 Task: Find a place to stay in Faribault, United States from 10th to 15th July for 7 guests, with amenities like TV, Gym, and Breakfast, within a price range of ₹10,000 to ₹15,000, and property type as House.
Action: Mouse moved to (550, 107)
Screenshot: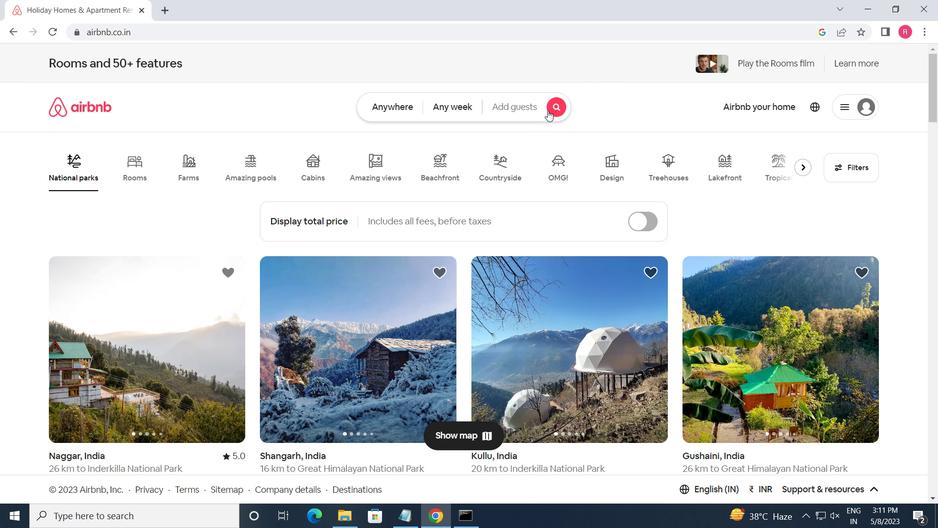 
Action: Mouse pressed left at (550, 107)
Screenshot: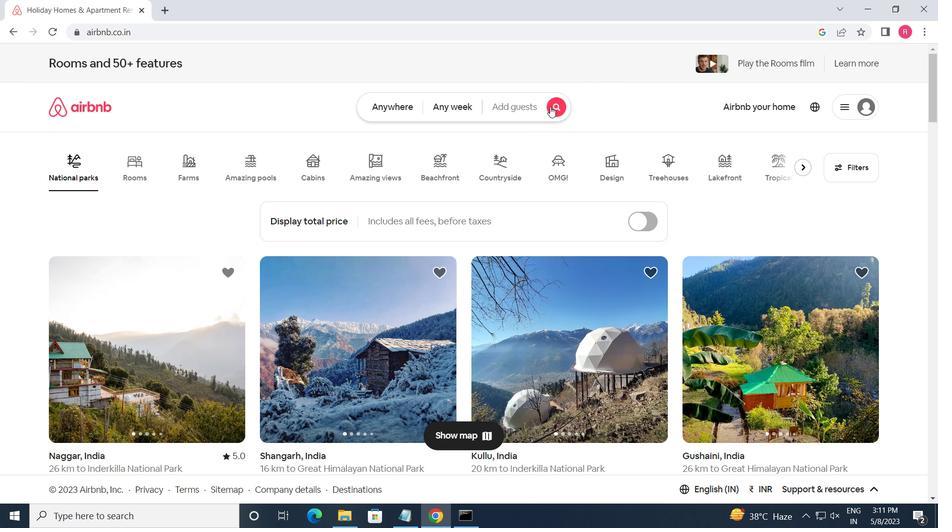 
Action: Mouse moved to (236, 158)
Screenshot: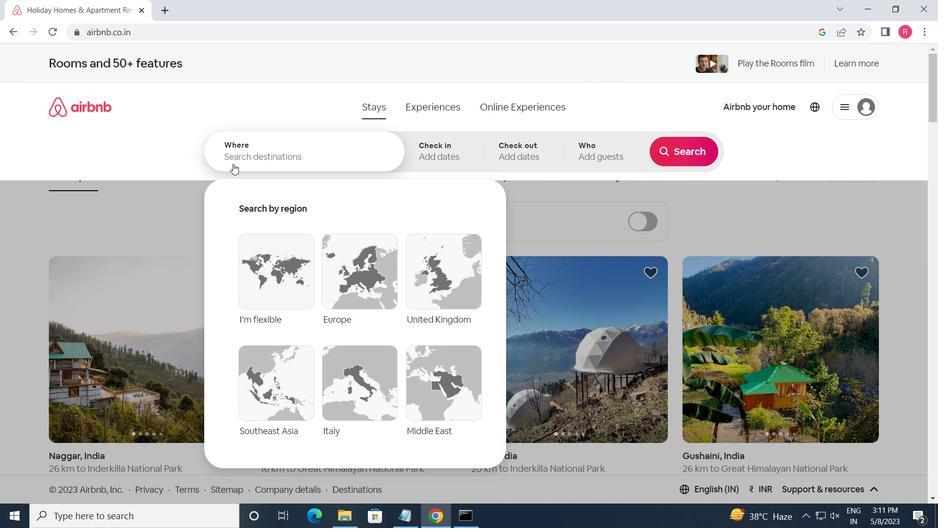 
Action: Mouse pressed left at (236, 158)
Screenshot: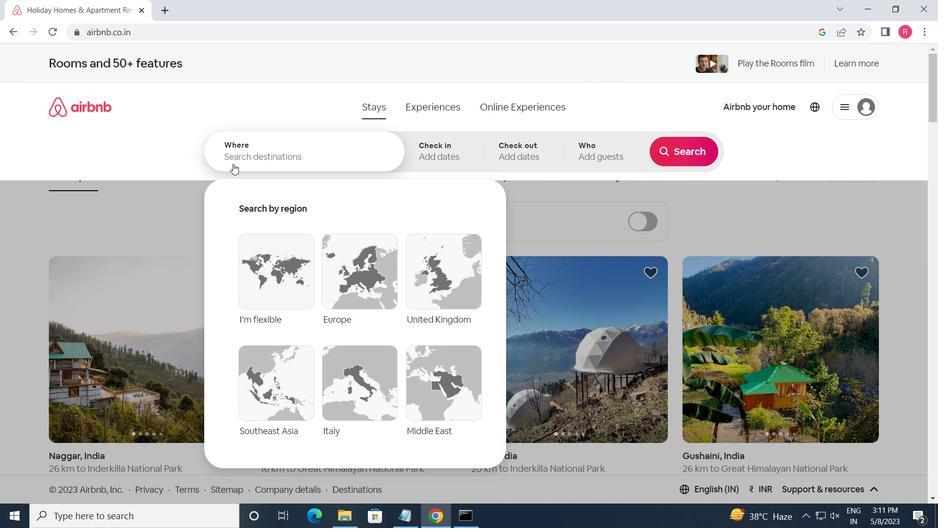 
Action: Key pressed <Key.shift>FARIBAUK<Key.backspace>LT,<Key.space><Key.shift_r>UNITED<Key.space><Key.shift>STATES<Key.enter>
Screenshot: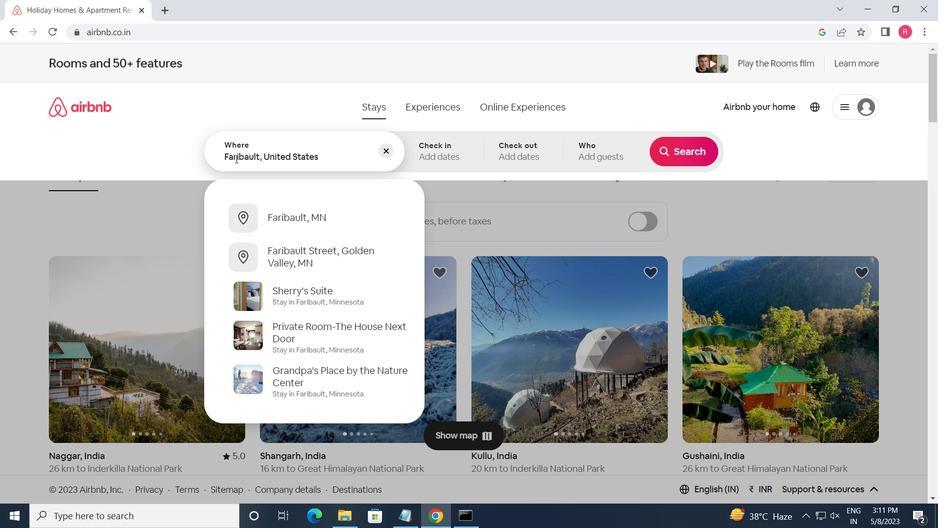 
Action: Mouse moved to (681, 251)
Screenshot: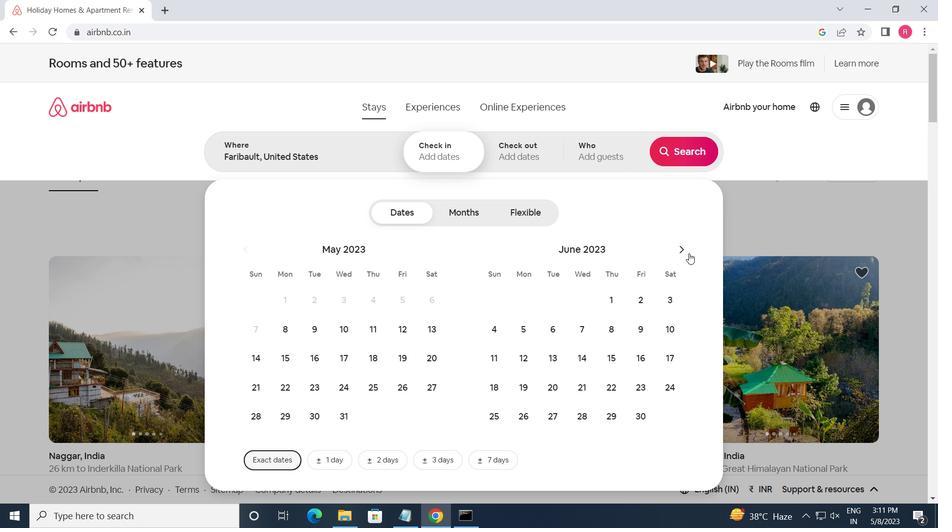 
Action: Mouse pressed left at (681, 251)
Screenshot: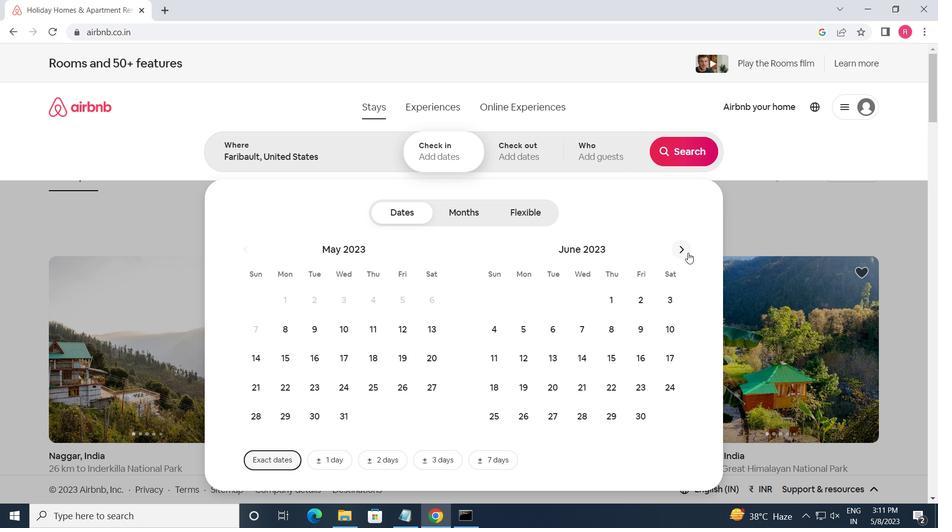 
Action: Mouse moved to (522, 361)
Screenshot: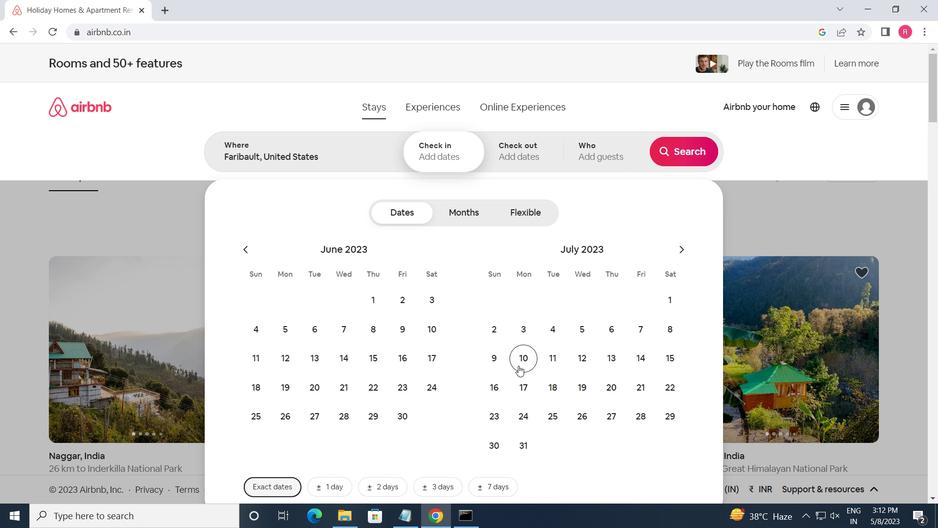 
Action: Mouse pressed left at (522, 361)
Screenshot: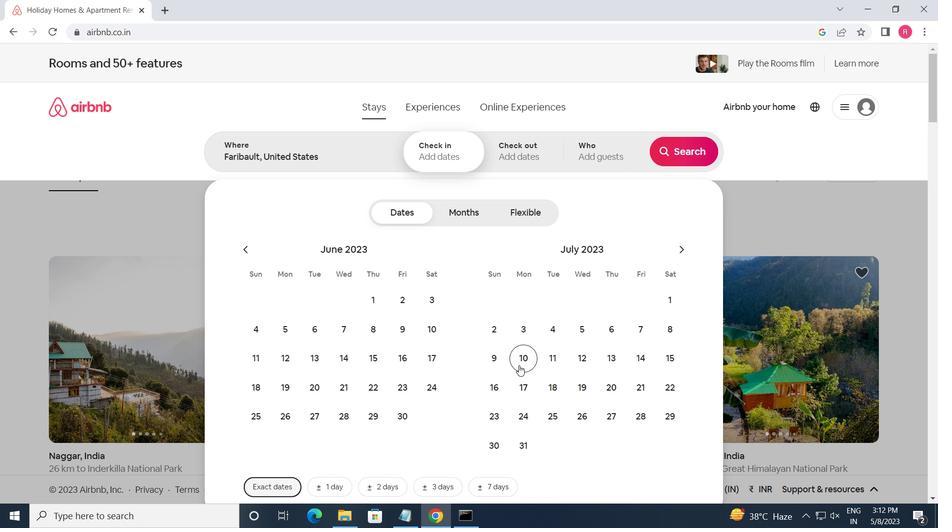 
Action: Mouse moved to (666, 366)
Screenshot: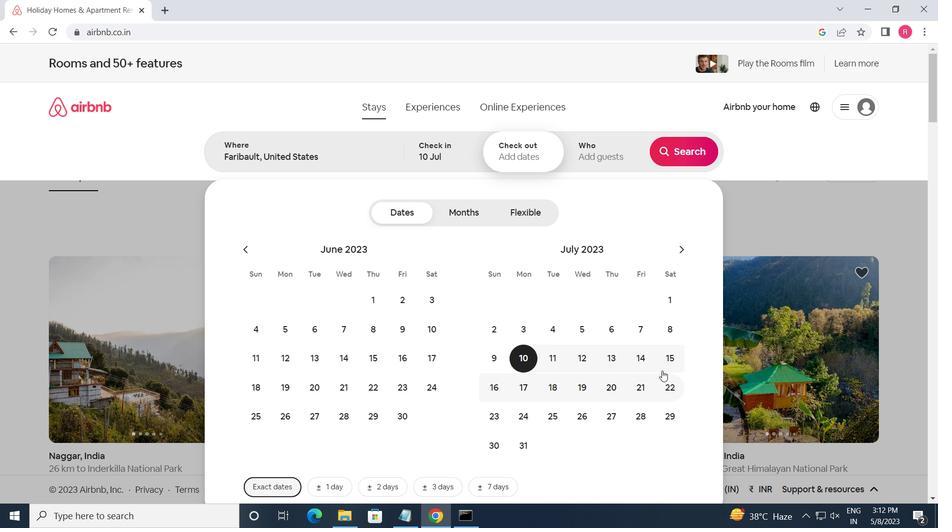
Action: Mouse pressed left at (666, 366)
Screenshot: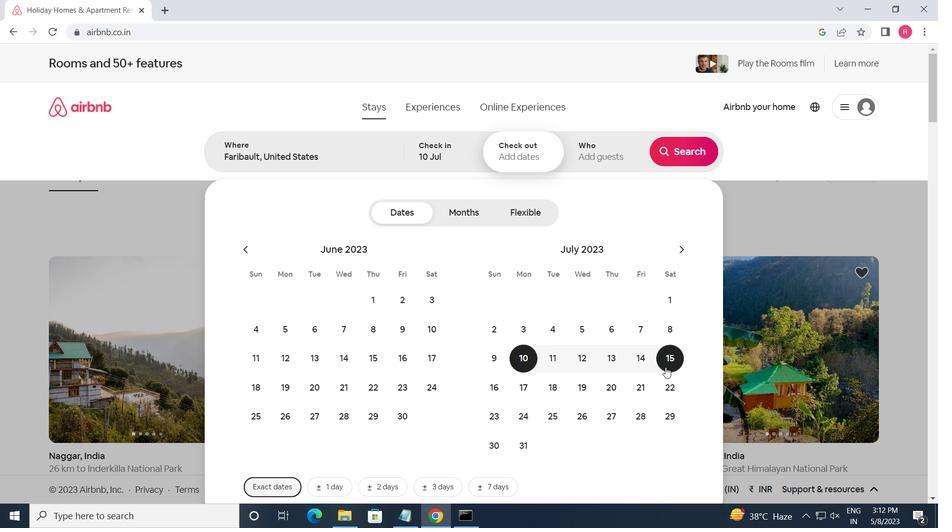 
Action: Mouse moved to (606, 164)
Screenshot: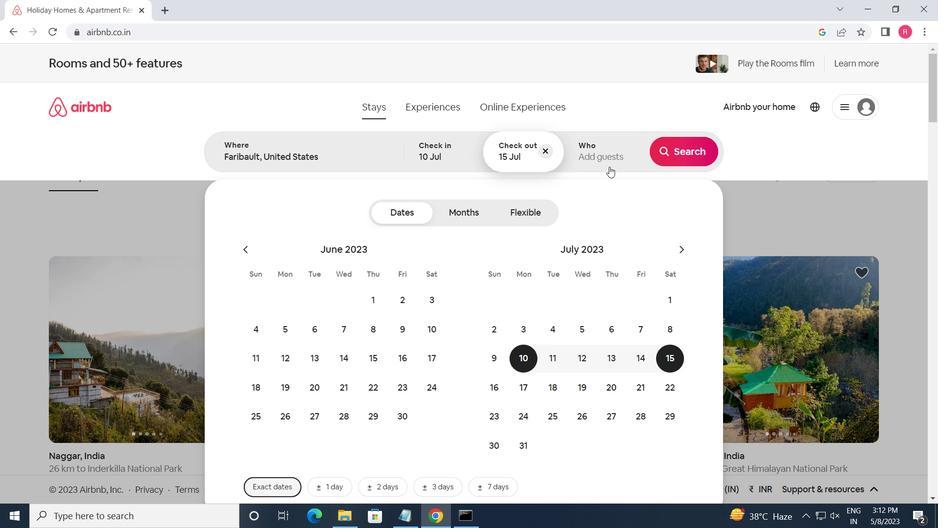 
Action: Mouse pressed left at (606, 164)
Screenshot: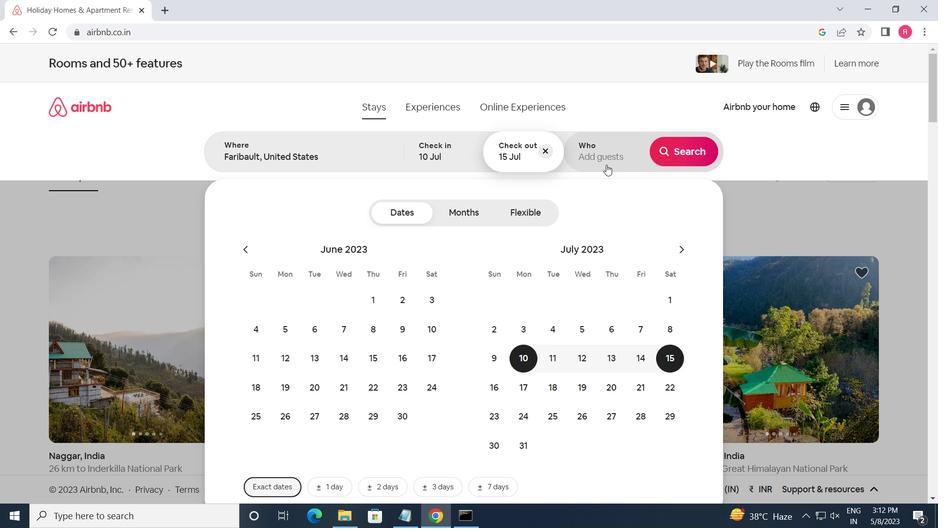 
Action: Mouse moved to (693, 216)
Screenshot: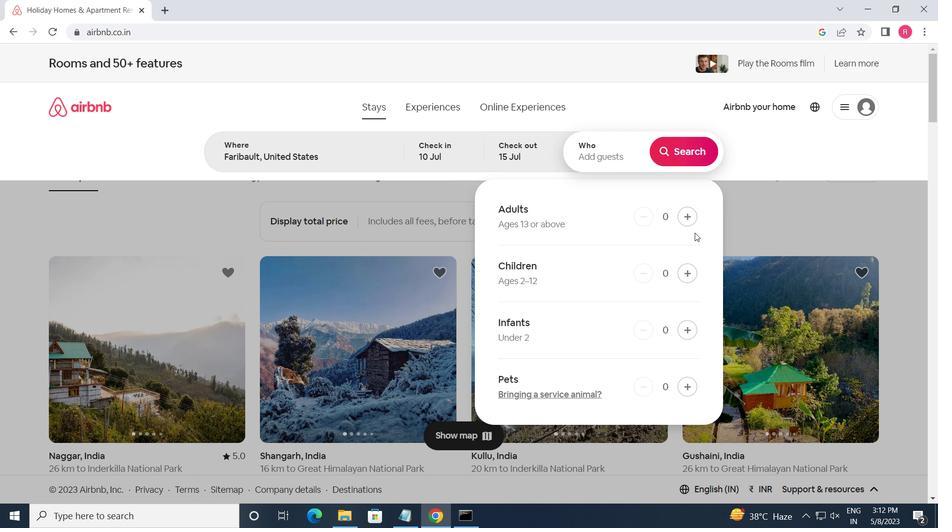
Action: Mouse pressed left at (693, 216)
Screenshot: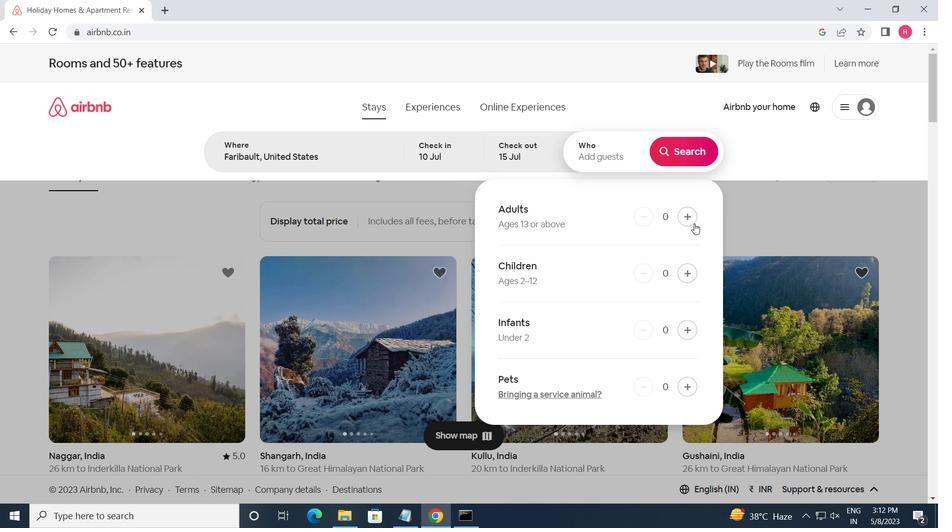 
Action: Mouse pressed left at (693, 216)
Screenshot: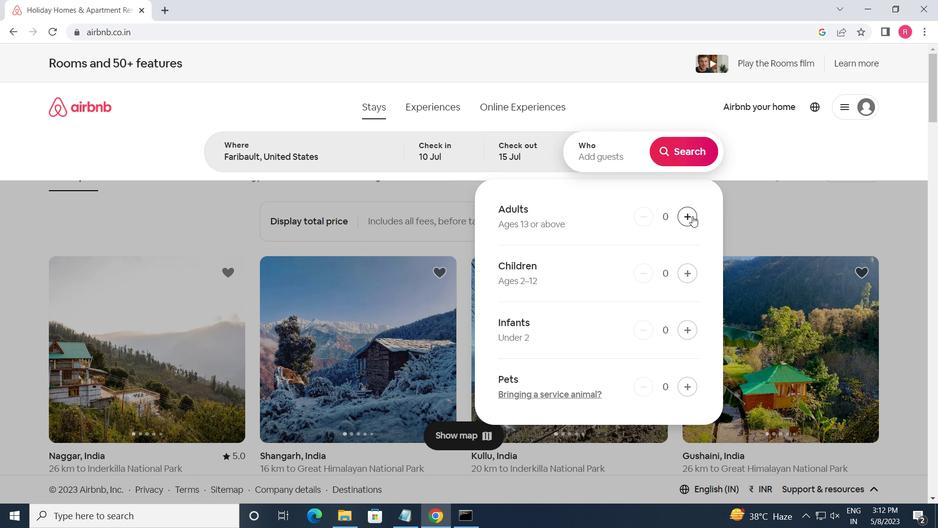 
Action: Mouse pressed left at (693, 216)
Screenshot: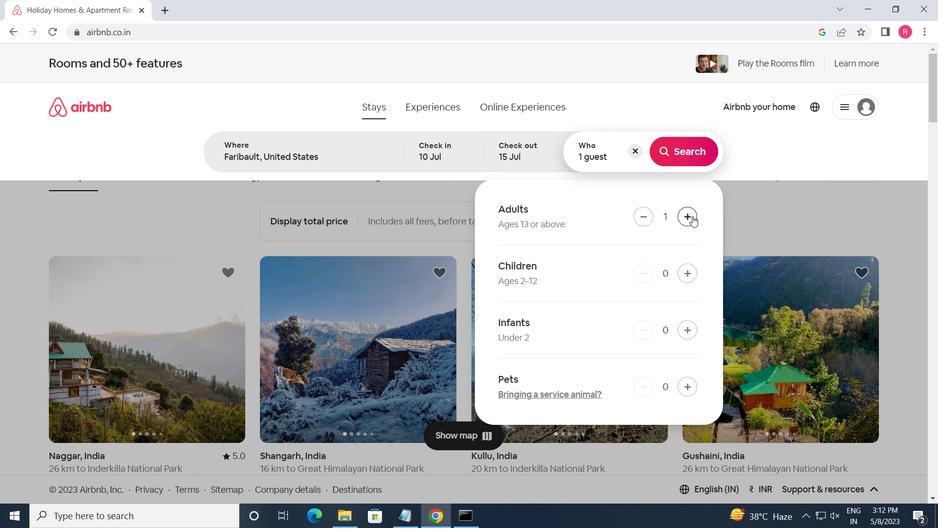 
Action: Mouse pressed left at (693, 216)
Screenshot: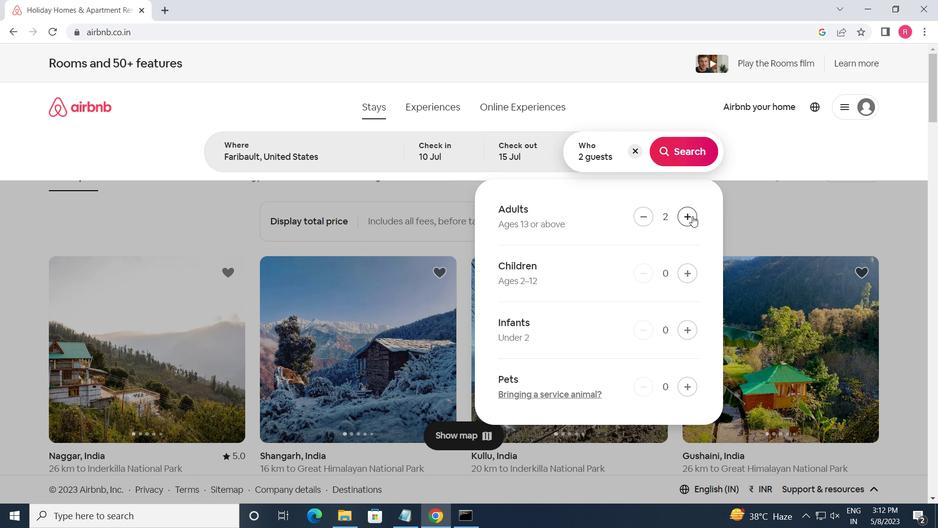 
Action: Mouse pressed left at (693, 216)
Screenshot: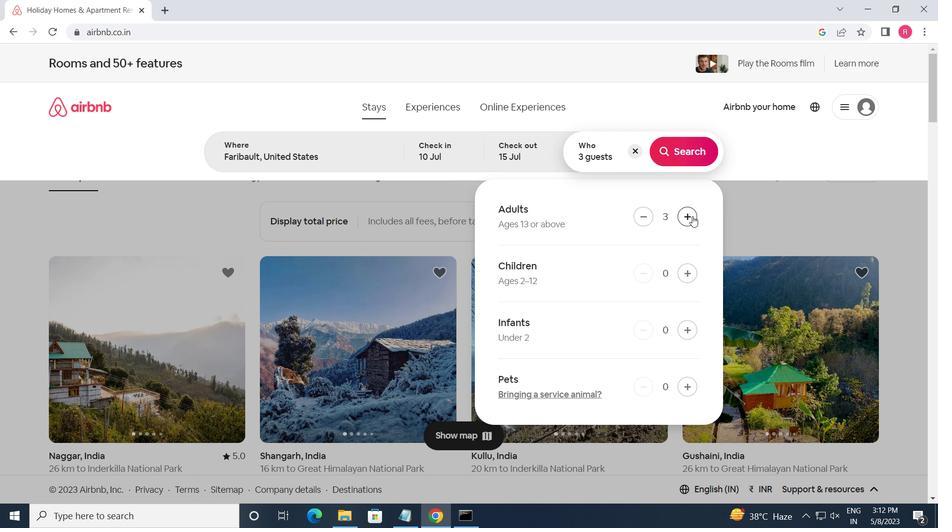 
Action: Mouse pressed left at (693, 216)
Screenshot: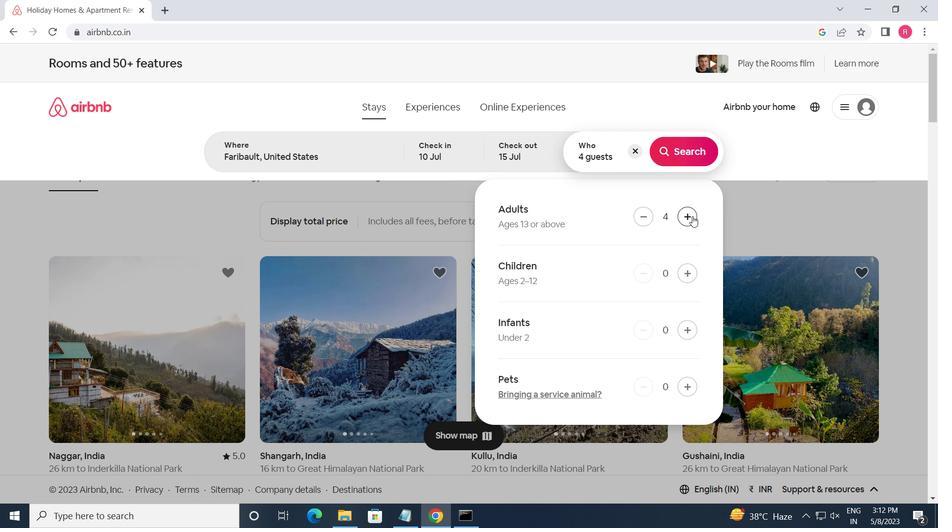 
Action: Mouse pressed left at (693, 216)
Screenshot: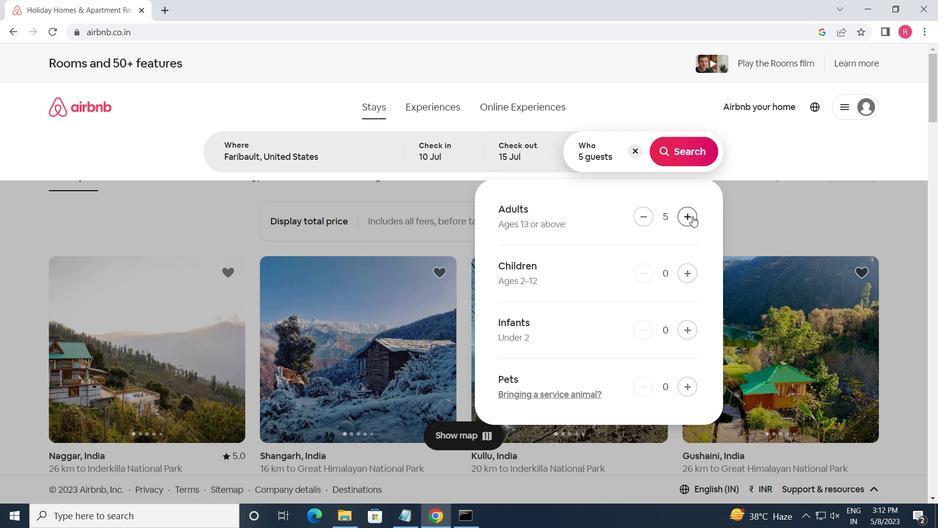 
Action: Mouse moved to (684, 154)
Screenshot: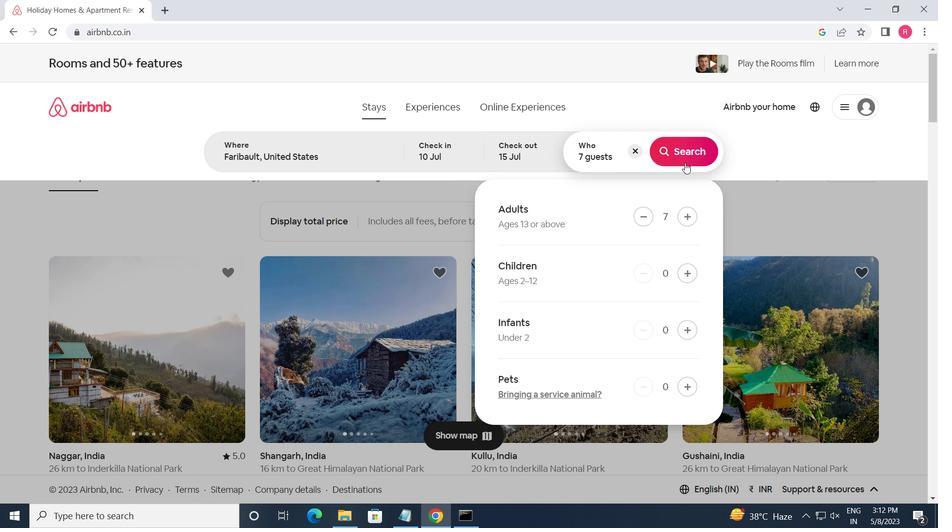 
Action: Mouse pressed left at (684, 154)
Screenshot: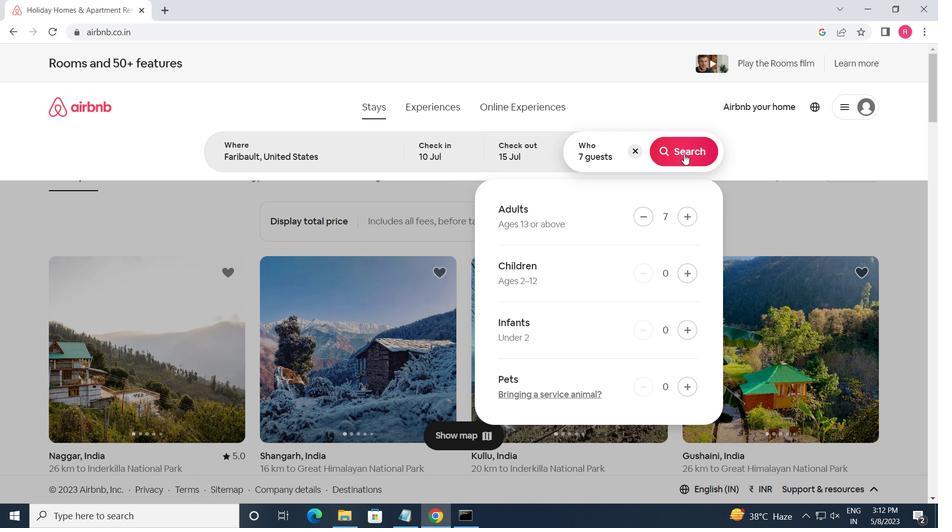 
Action: Mouse moved to (889, 118)
Screenshot: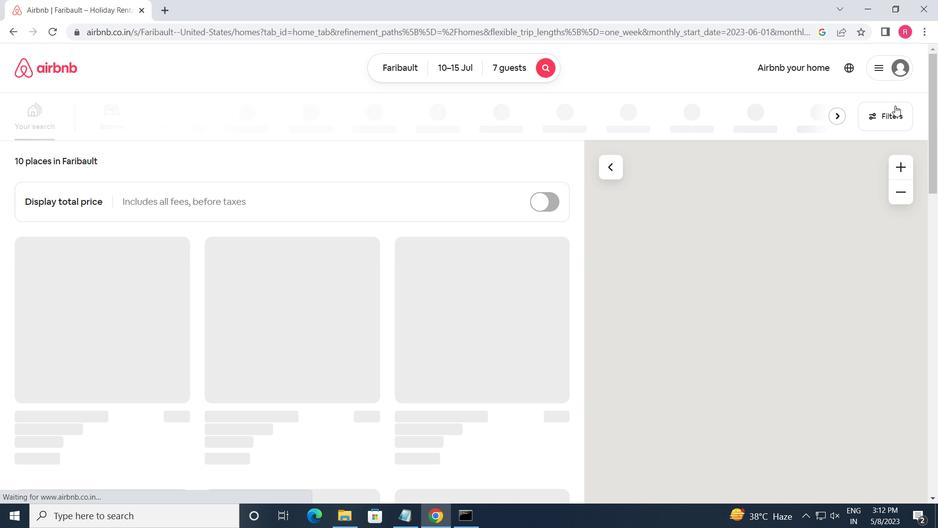
Action: Mouse pressed left at (889, 118)
Screenshot: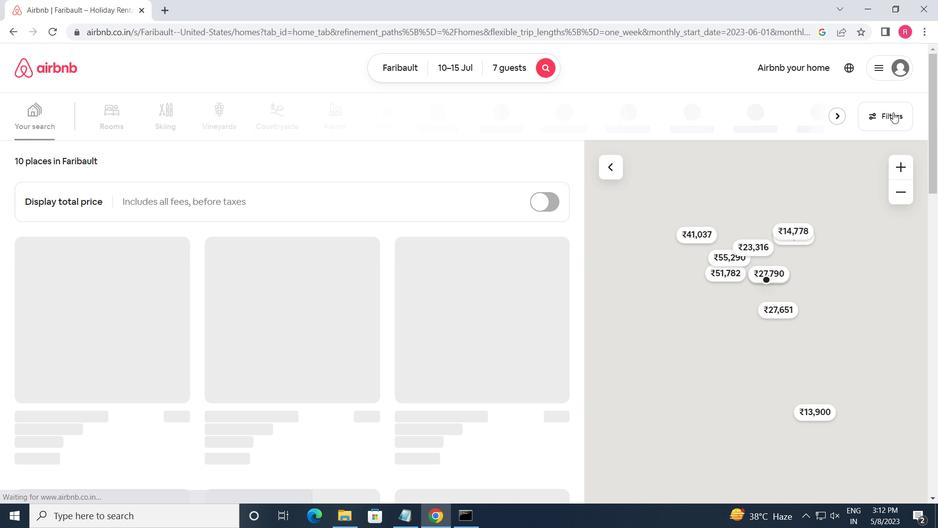 
Action: Mouse moved to (325, 424)
Screenshot: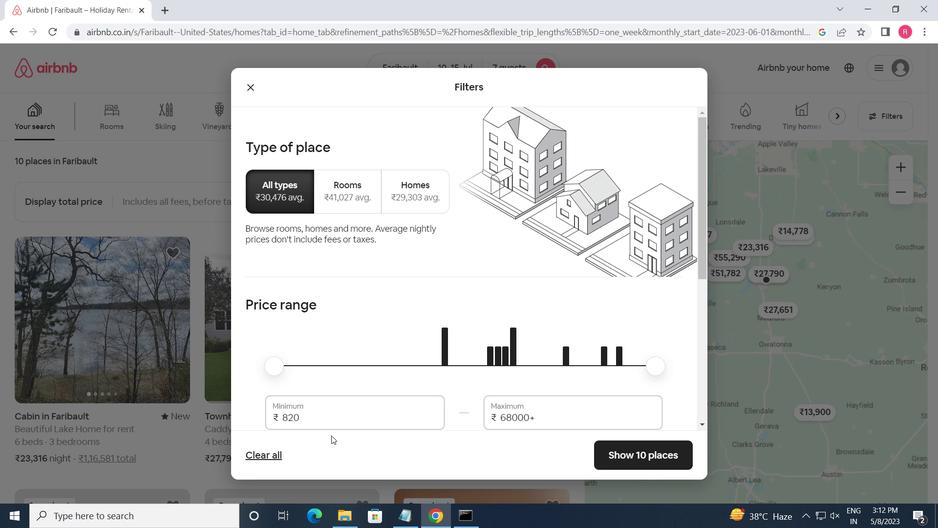 
Action: Mouse pressed left at (325, 424)
Screenshot: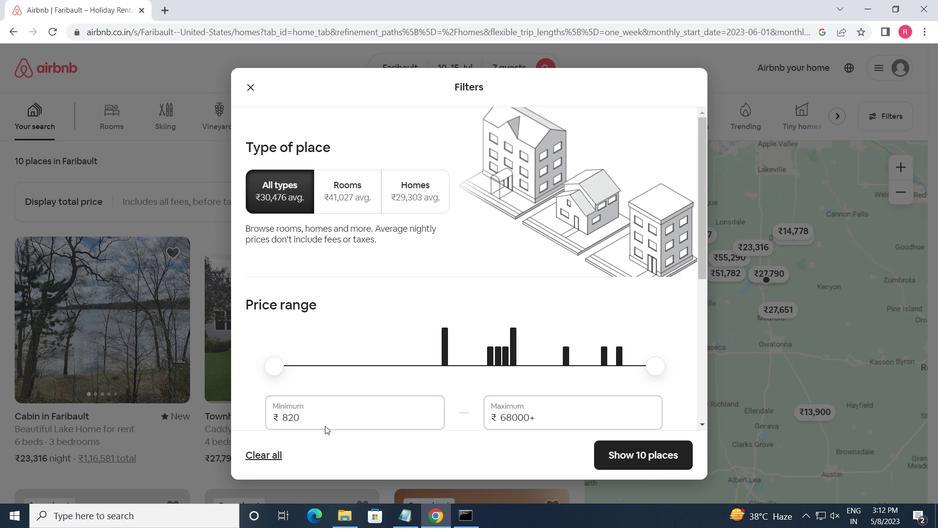 
Action: Mouse moved to (325, 424)
Screenshot: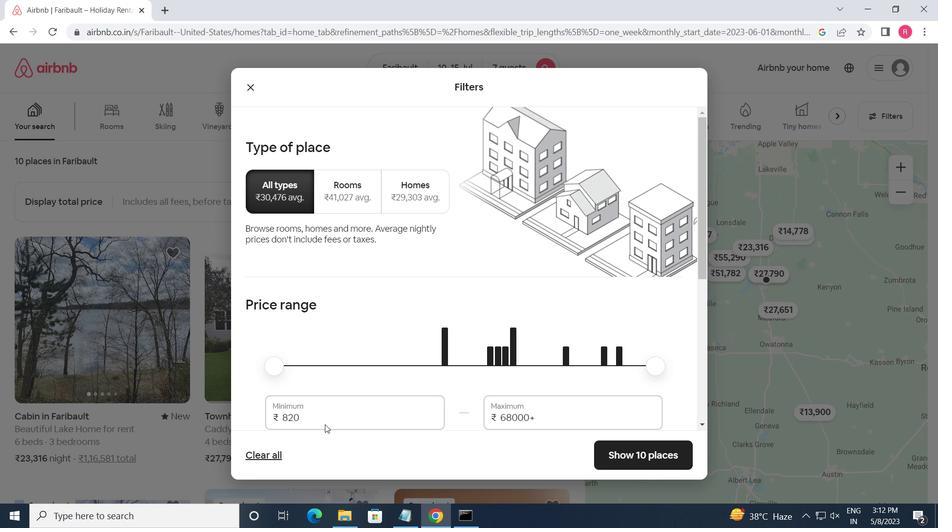 
Action: Mouse pressed left at (325, 424)
Screenshot: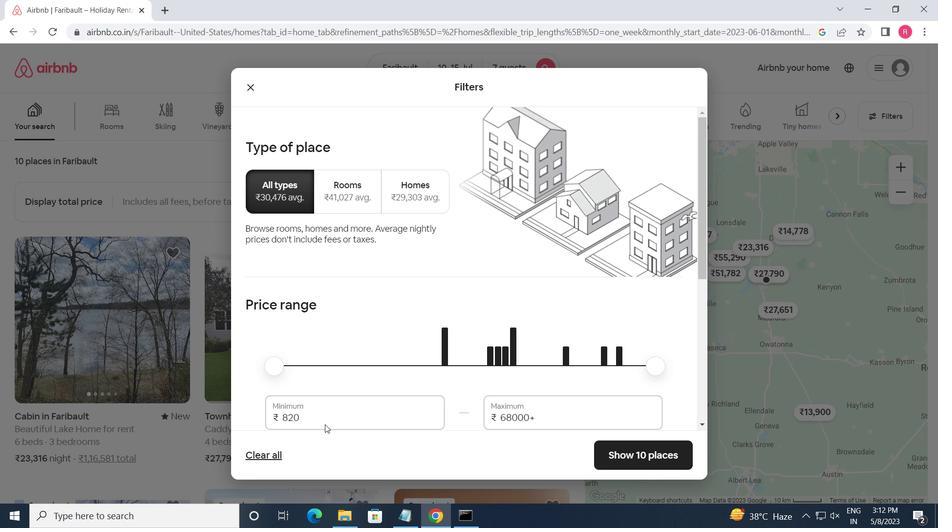 
Action: Mouse moved to (324, 423)
Screenshot: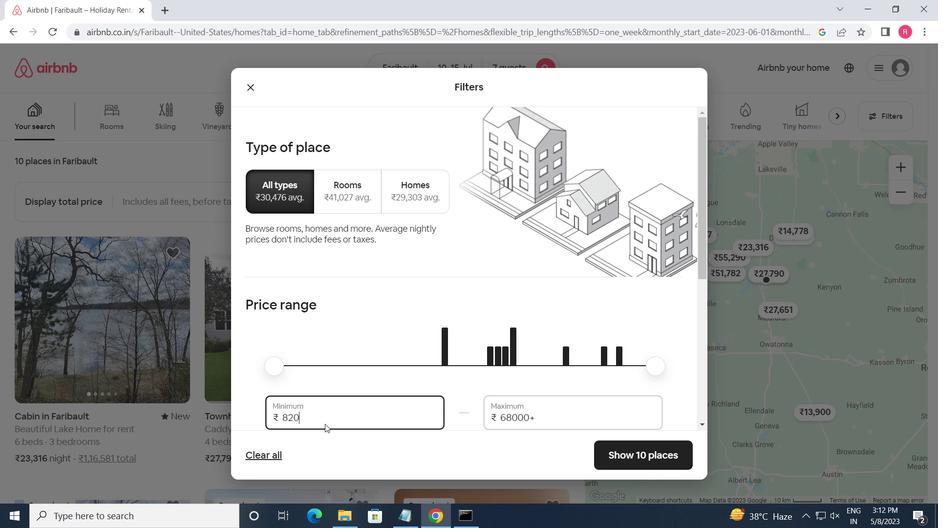
Action: Mouse pressed left at (324, 423)
Screenshot: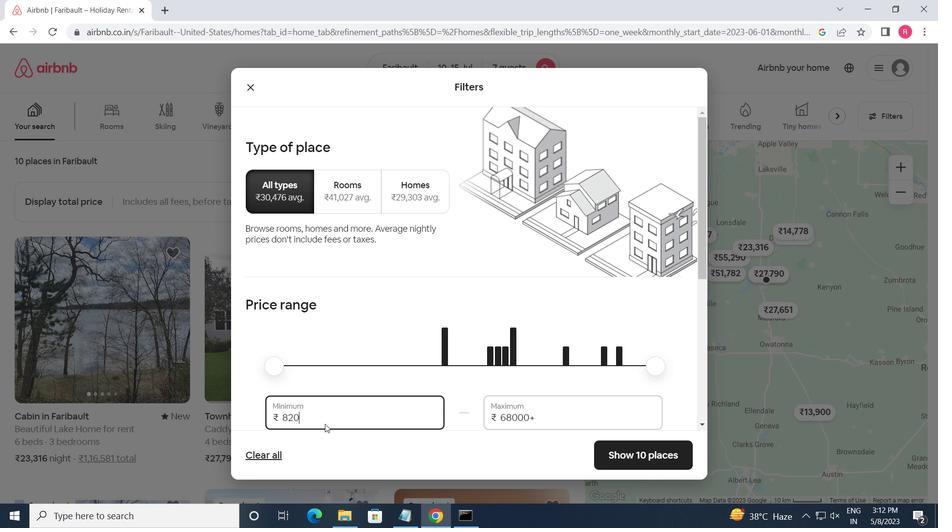 
Action: Key pressed <Key.backspace><Key.backspace><Key.backspace><Key.backspace>10000<Key.tab>15000
Screenshot: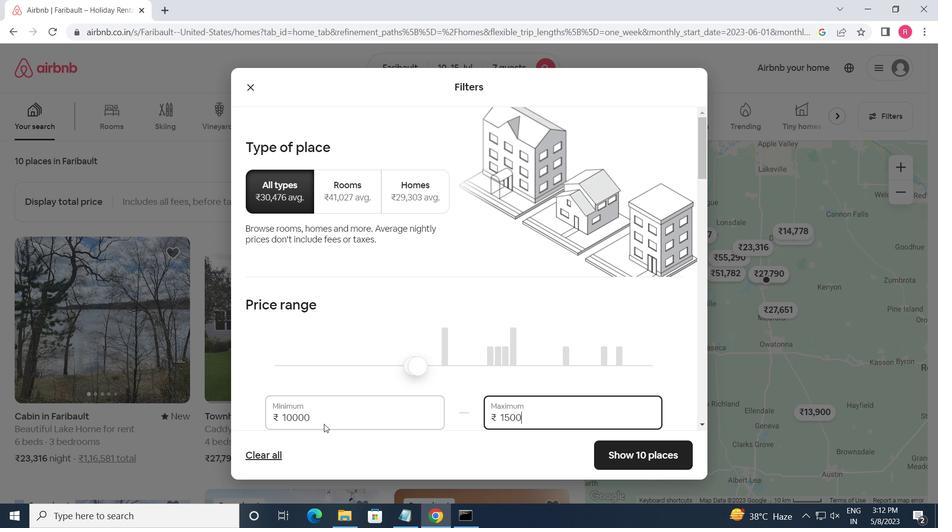 
Action: Mouse moved to (336, 406)
Screenshot: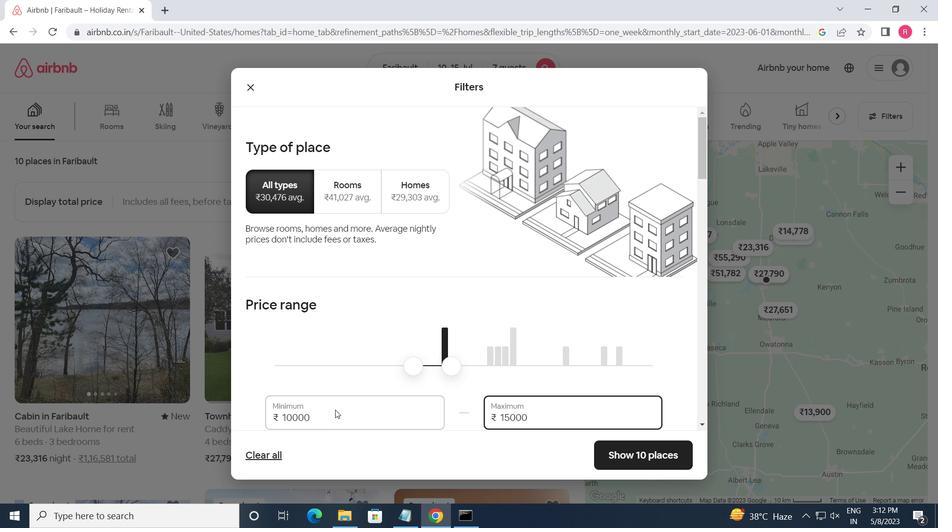 
Action: Mouse scrolled (336, 405) with delta (0, 0)
Screenshot: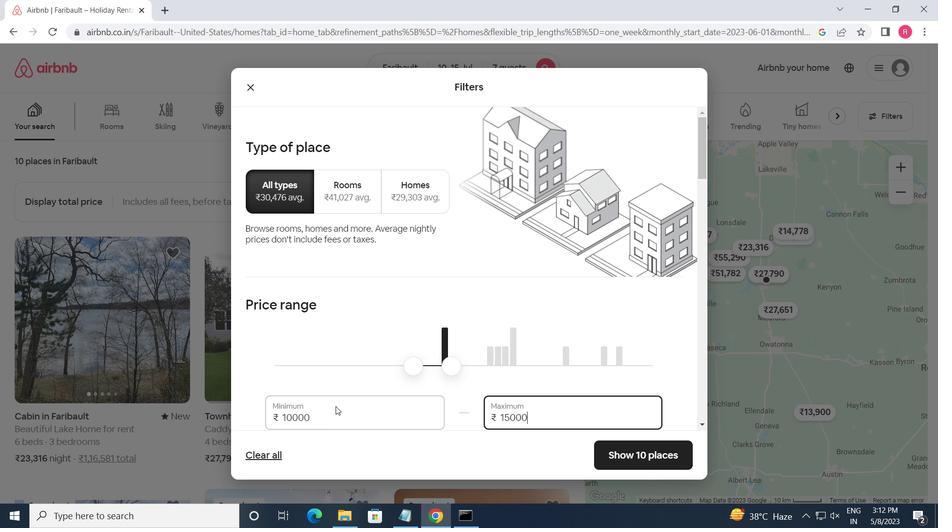 
Action: Mouse scrolled (336, 405) with delta (0, 0)
Screenshot: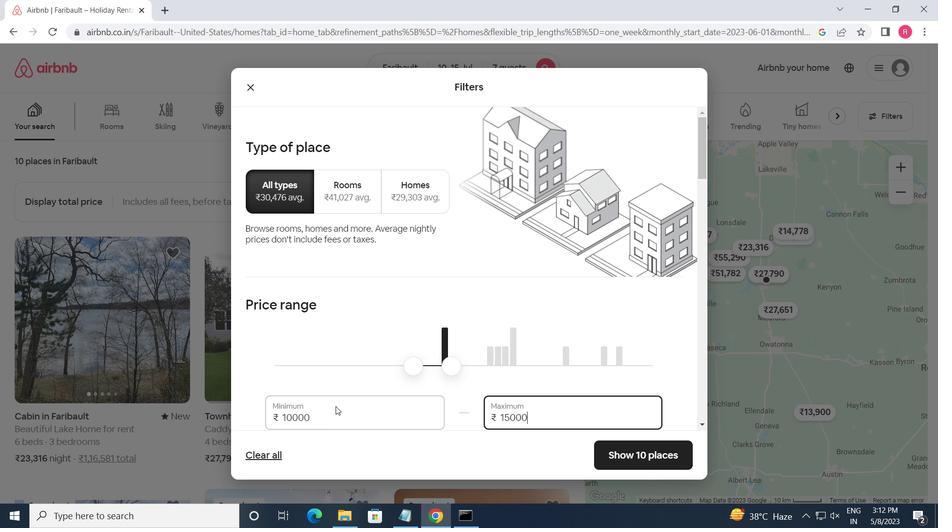
Action: Mouse moved to (340, 404)
Screenshot: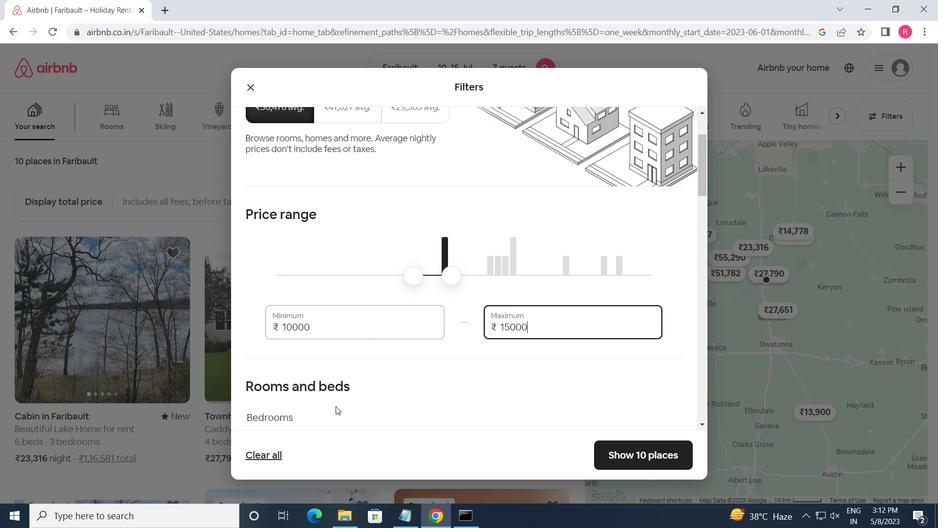 
Action: Mouse scrolled (340, 404) with delta (0, 0)
Screenshot: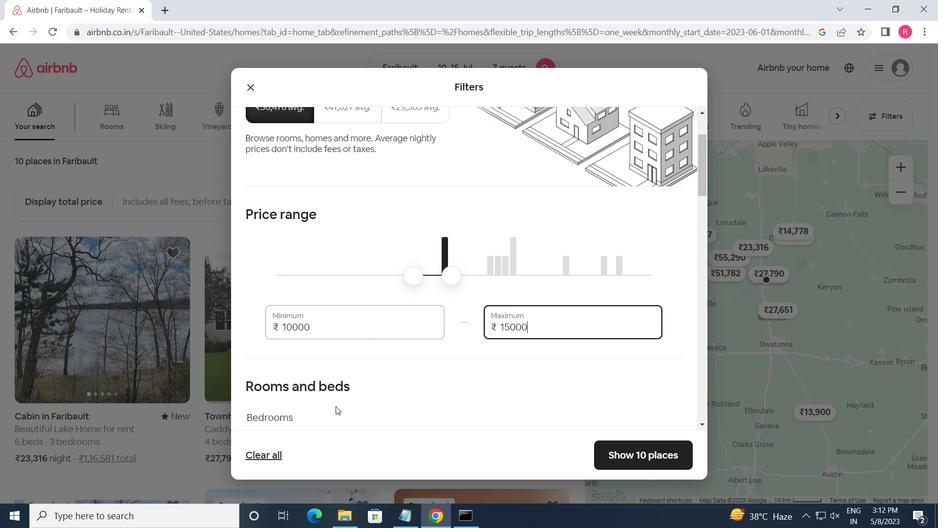 
Action: Mouse moved to (438, 354)
Screenshot: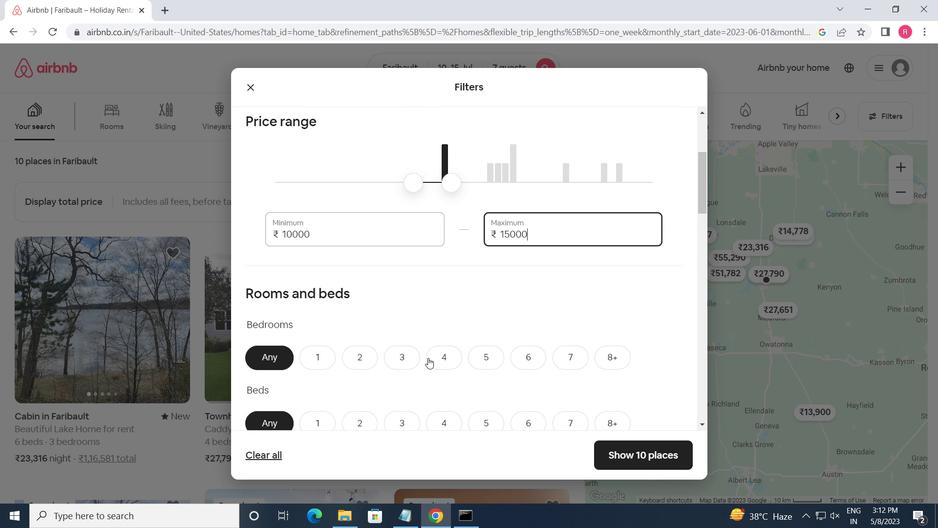 
Action: Mouse pressed left at (438, 354)
Screenshot: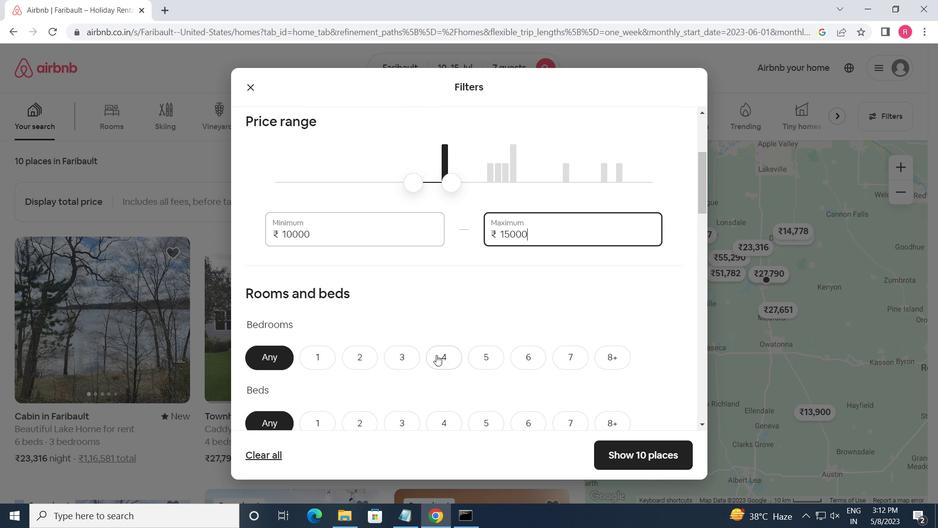 
Action: Mouse moved to (573, 421)
Screenshot: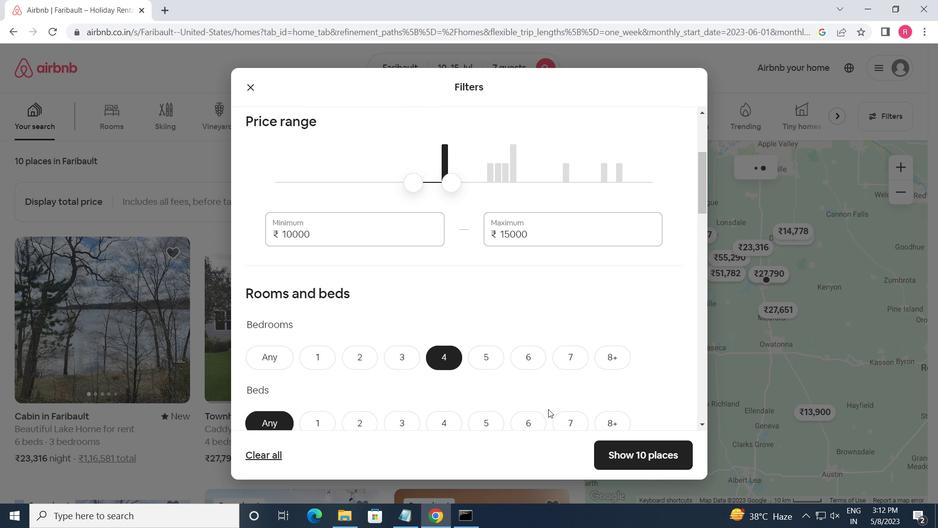 
Action: Mouse pressed left at (573, 421)
Screenshot: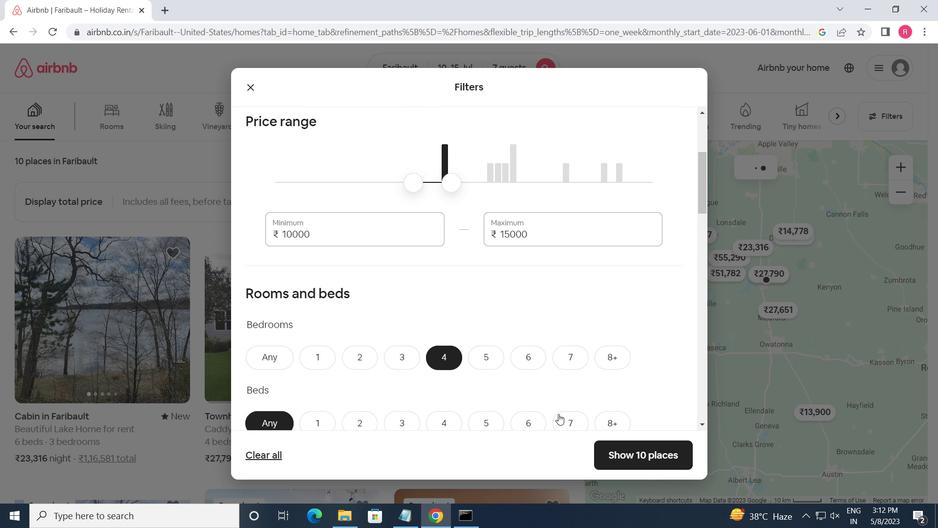 
Action: Mouse moved to (523, 384)
Screenshot: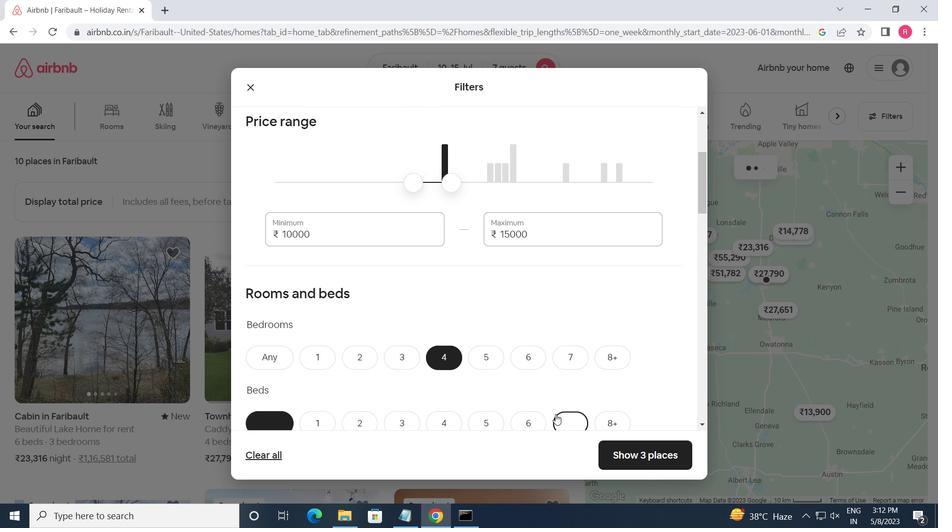 
Action: Mouse scrolled (523, 384) with delta (0, 0)
Screenshot: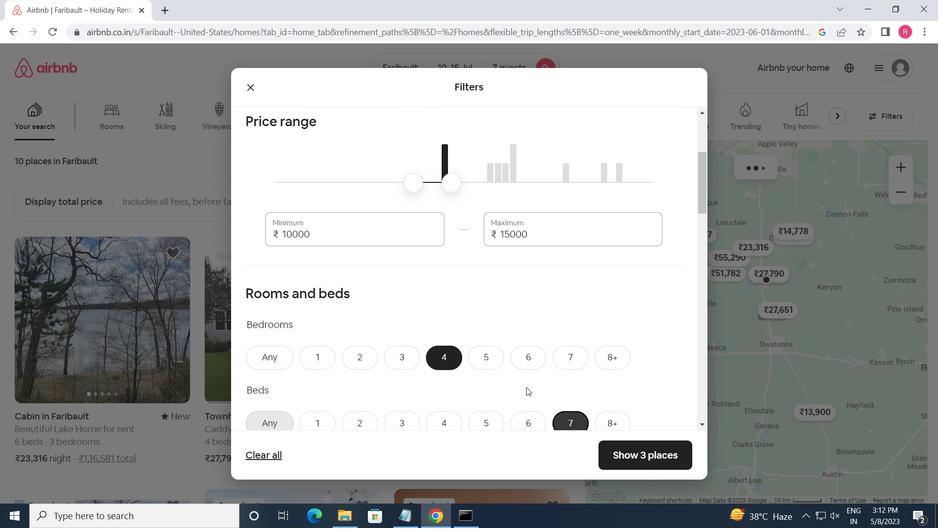 
Action: Mouse scrolled (523, 384) with delta (0, 0)
Screenshot: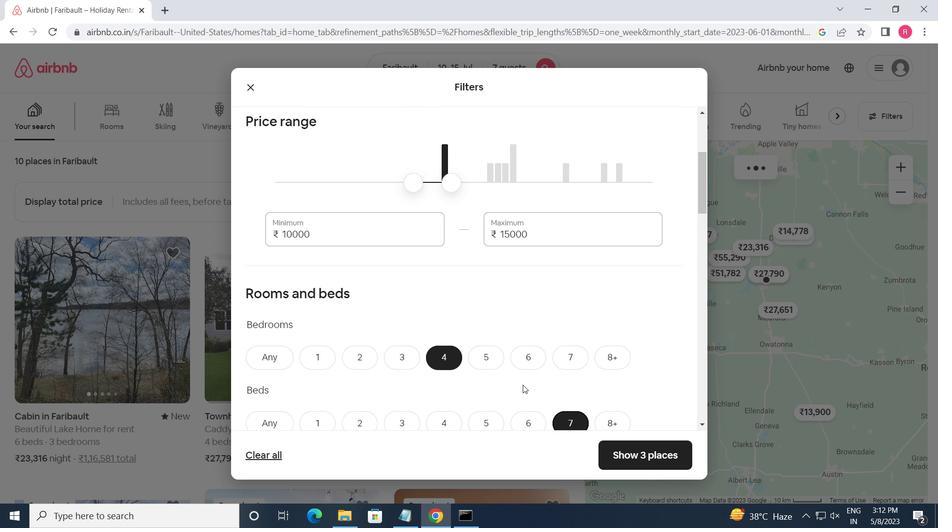 
Action: Mouse moved to (451, 362)
Screenshot: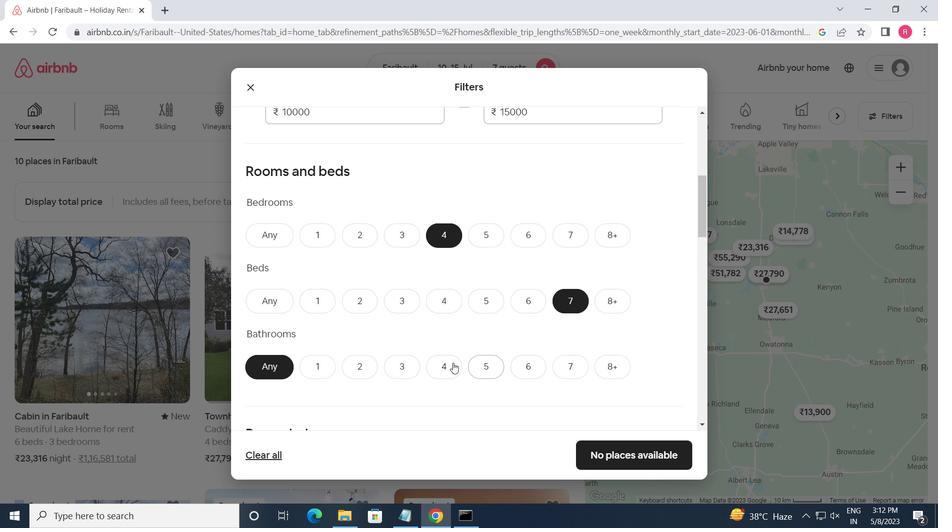 
Action: Mouse pressed left at (451, 362)
Screenshot: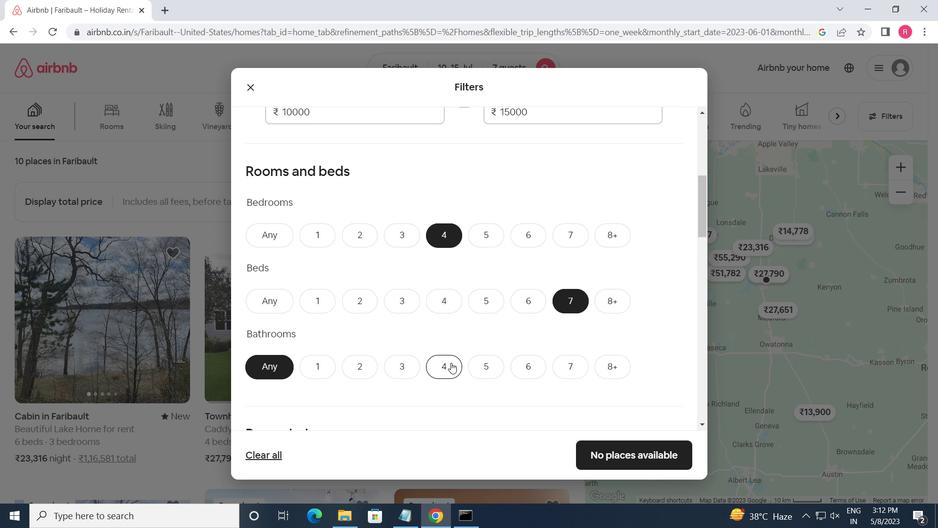 
Action: Mouse moved to (449, 362)
Screenshot: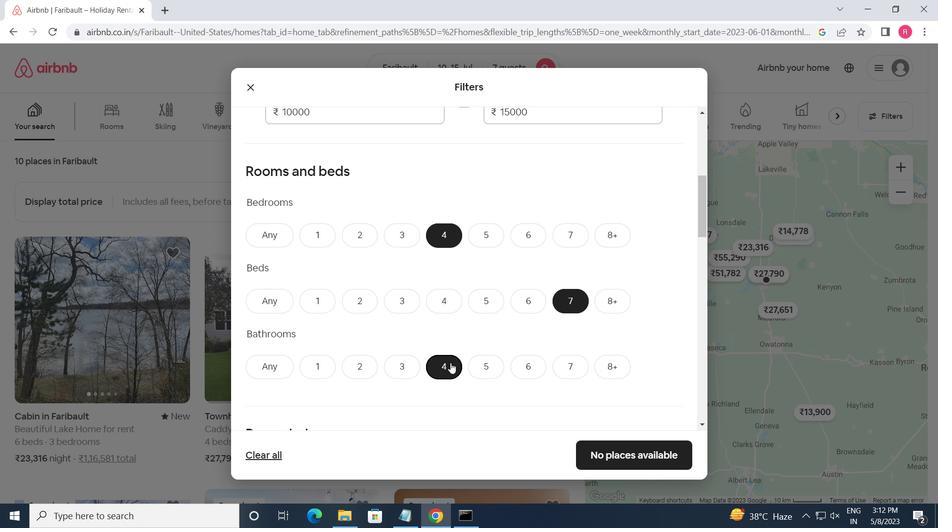 
Action: Mouse scrolled (449, 362) with delta (0, 0)
Screenshot: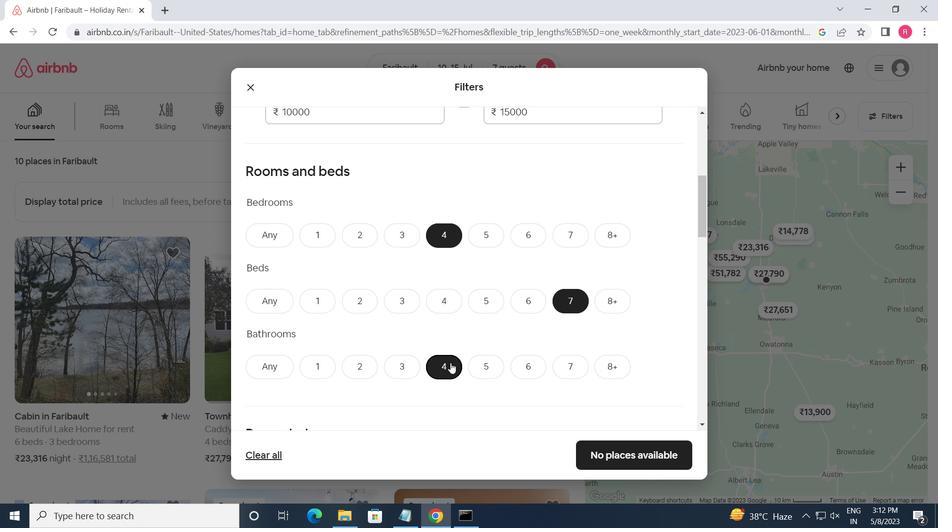 
Action: Mouse scrolled (449, 362) with delta (0, 0)
Screenshot: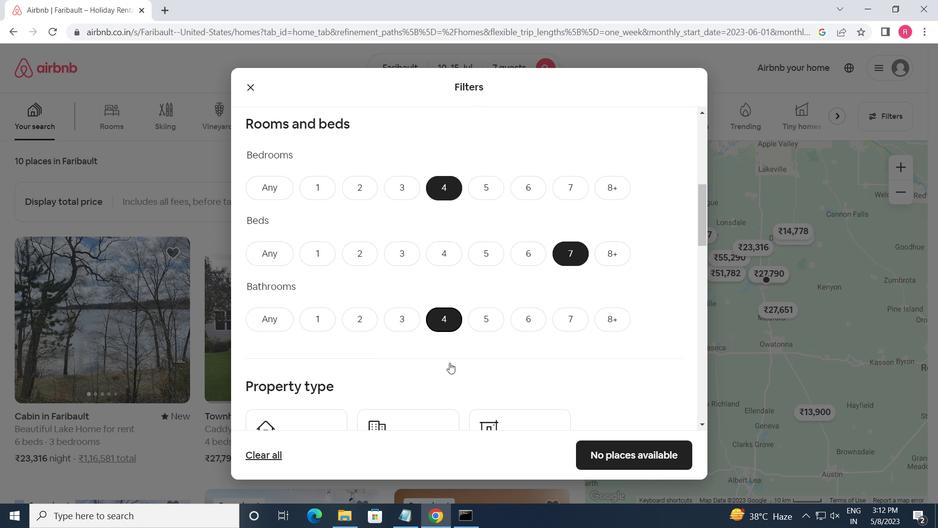 
Action: Mouse moved to (327, 379)
Screenshot: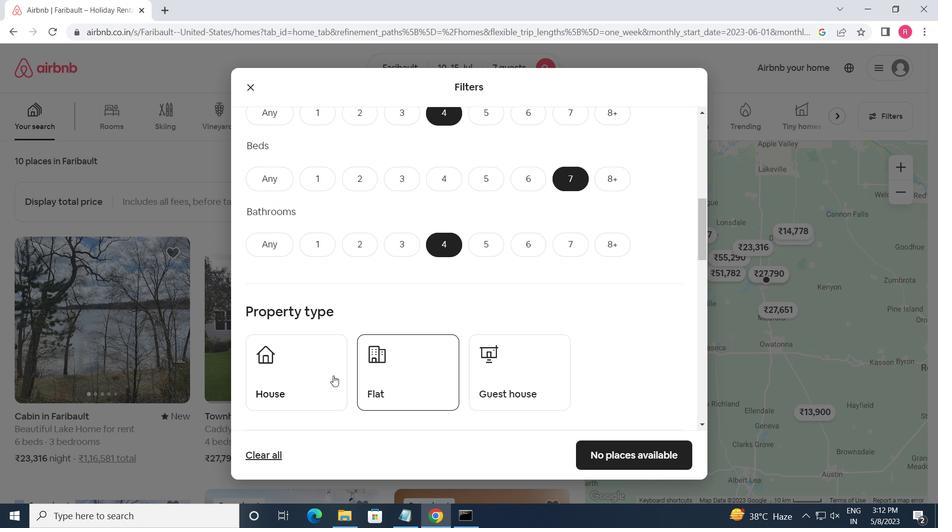 
Action: Mouse pressed left at (327, 379)
Screenshot: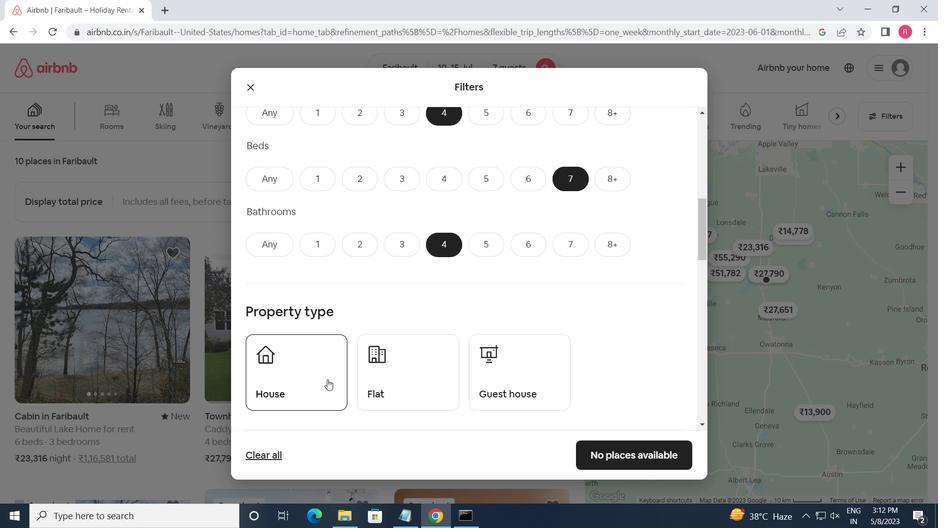 
Action: Mouse moved to (389, 376)
Screenshot: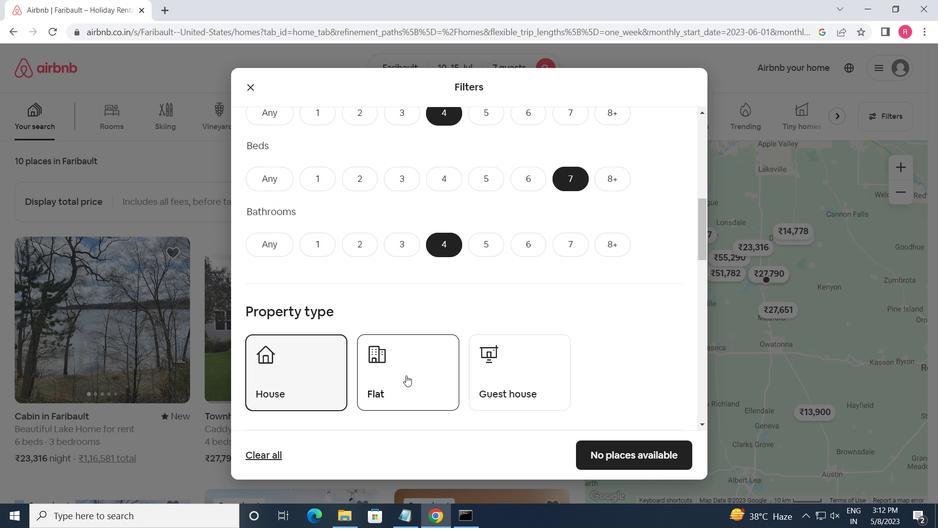 
Action: Mouse pressed left at (389, 376)
Screenshot: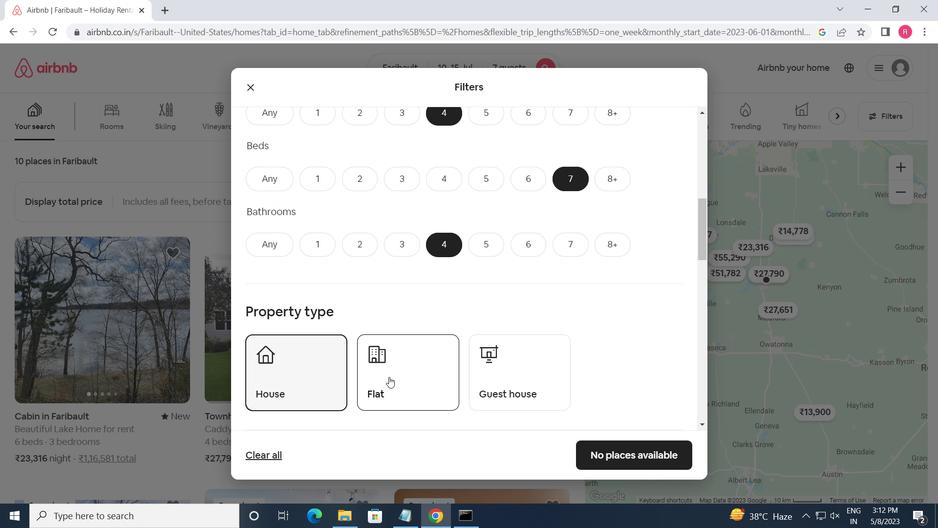 
Action: Mouse moved to (495, 376)
Screenshot: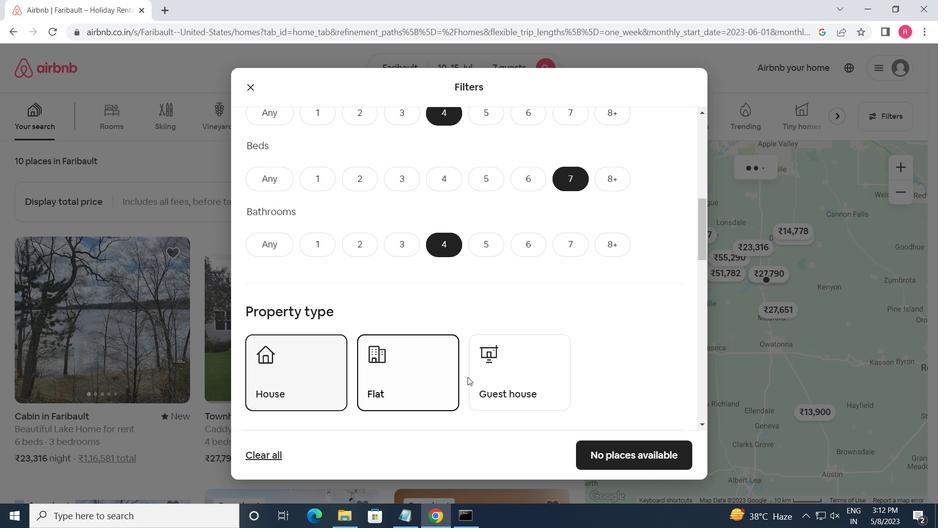 
Action: Mouse pressed left at (495, 376)
Screenshot: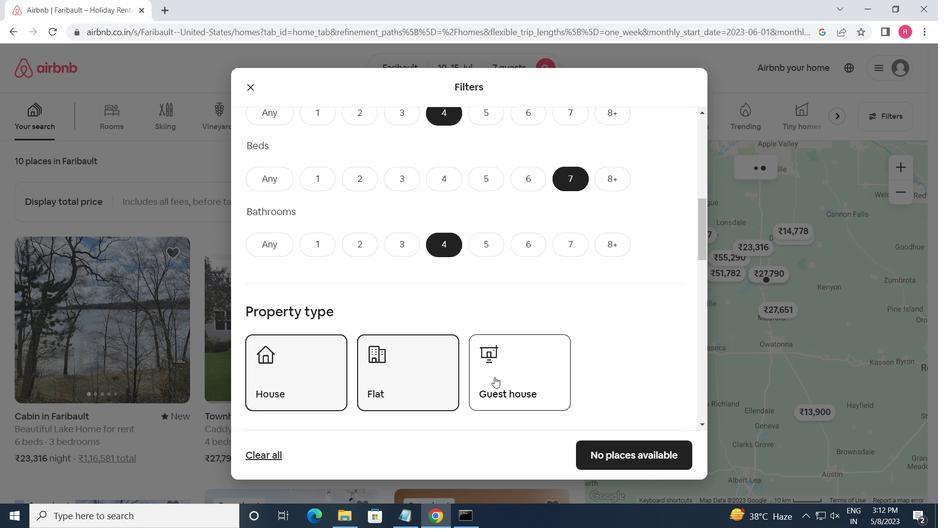 
Action: Mouse moved to (498, 378)
Screenshot: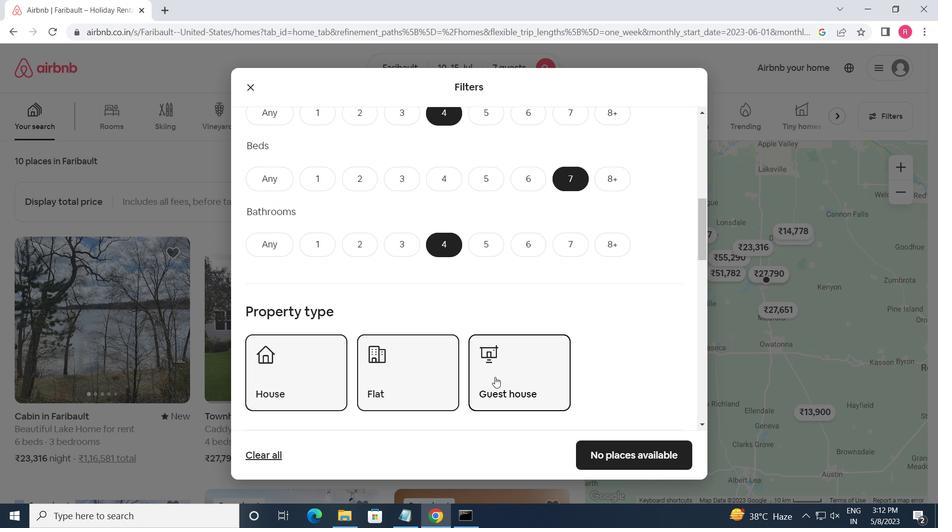 
Action: Mouse scrolled (498, 377) with delta (0, 0)
Screenshot: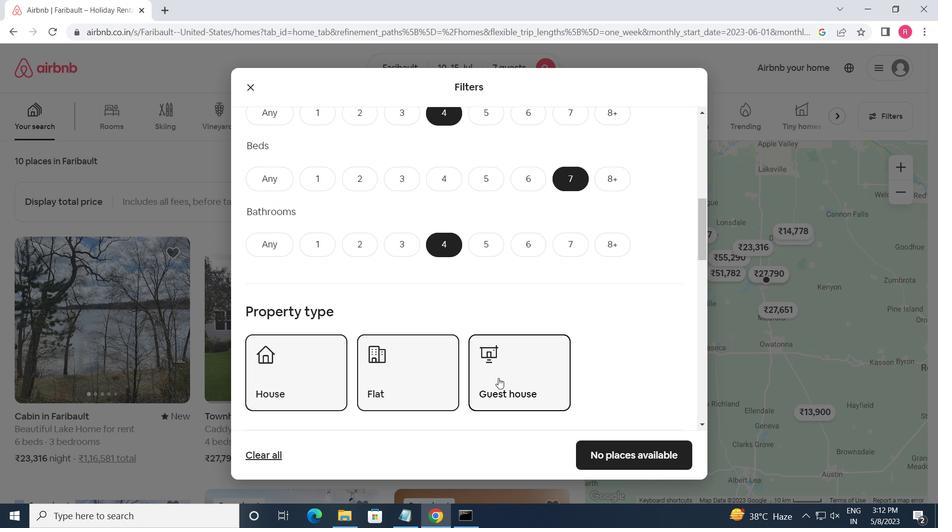 
Action: Mouse scrolled (498, 377) with delta (0, 0)
Screenshot: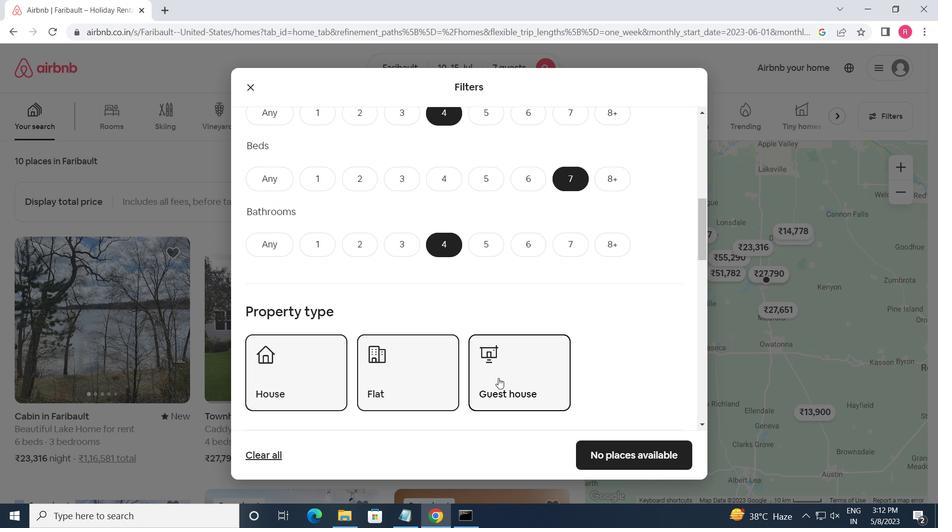 
Action: Mouse scrolled (498, 377) with delta (0, 0)
Screenshot: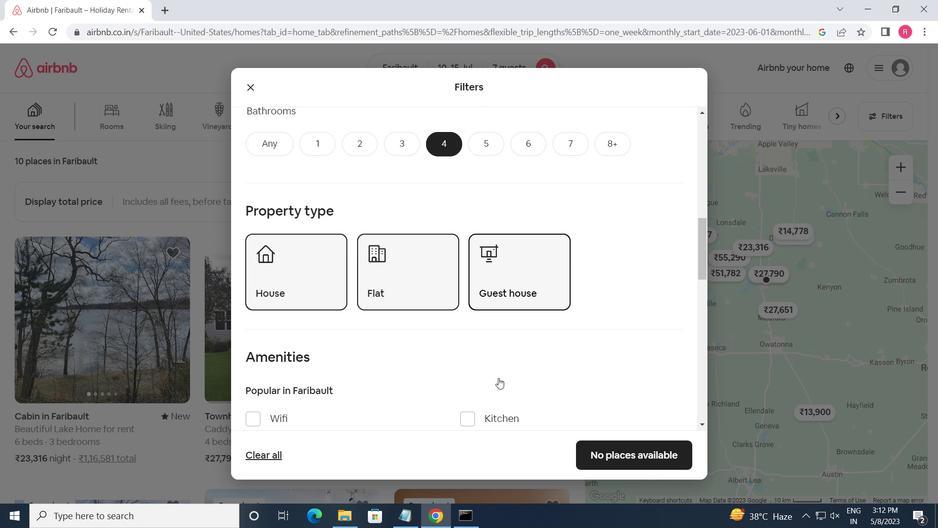 
Action: Mouse moved to (443, 370)
Screenshot: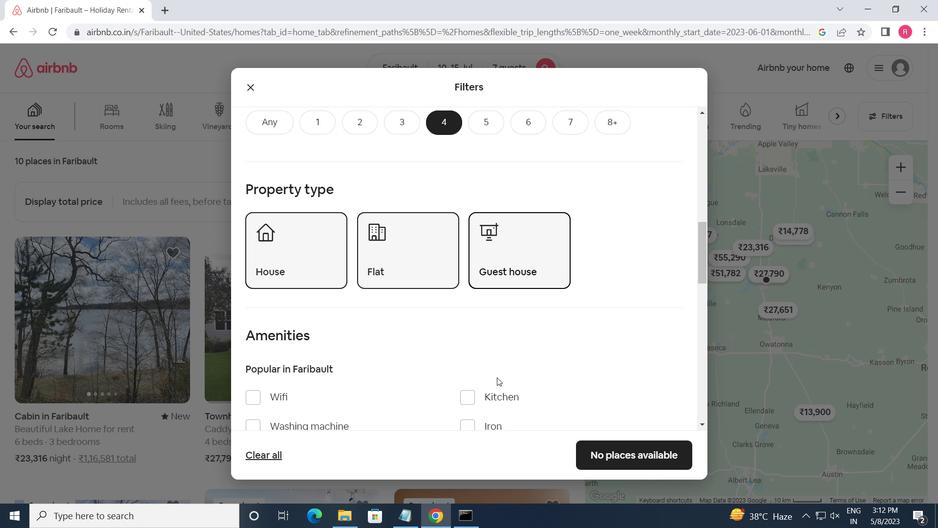 
Action: Mouse scrolled (443, 370) with delta (0, 0)
Screenshot: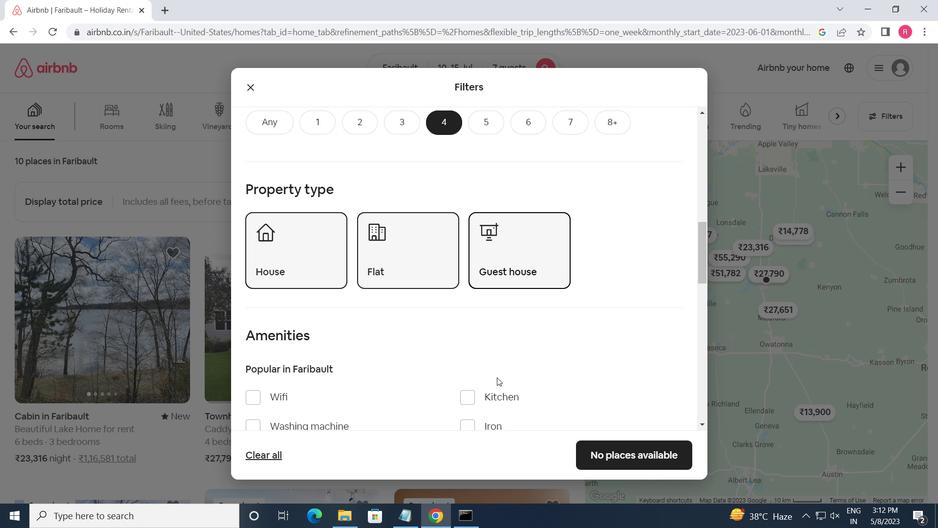 
Action: Mouse moved to (249, 279)
Screenshot: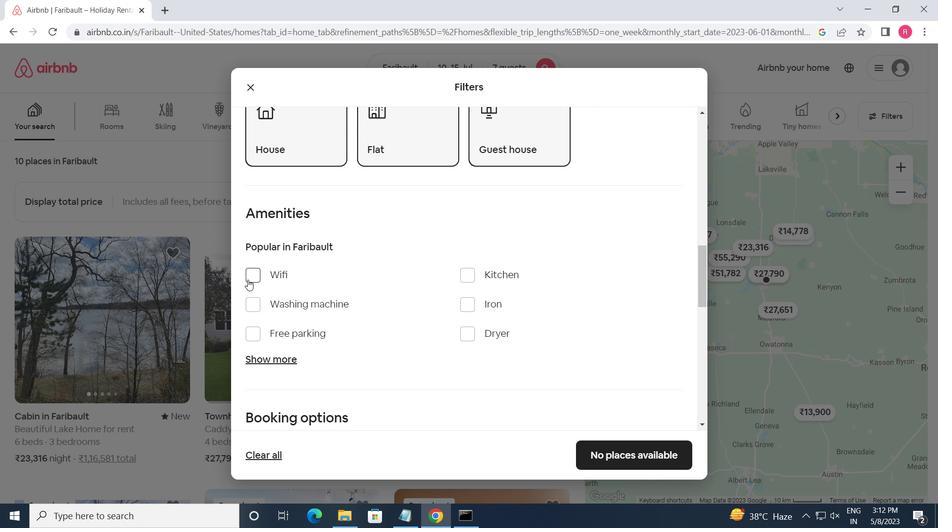 
Action: Mouse pressed left at (249, 279)
Screenshot: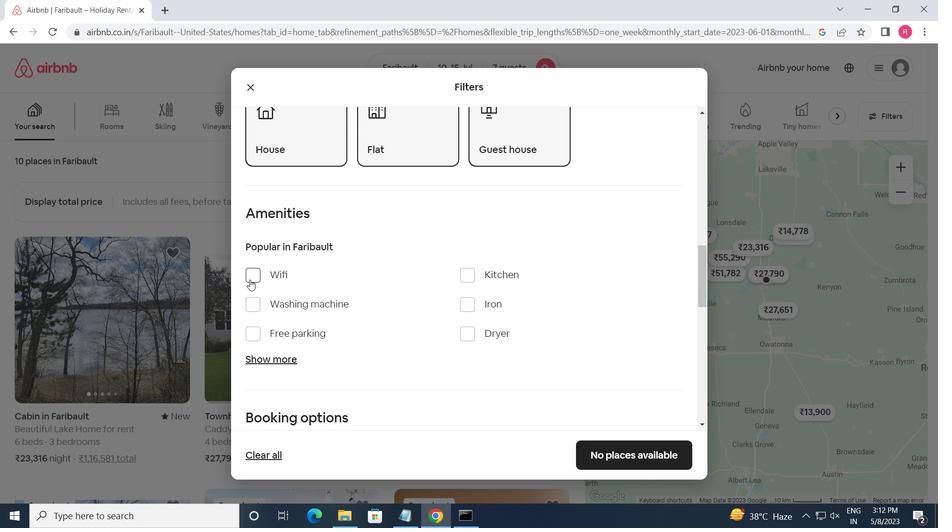 
Action: Mouse moved to (253, 332)
Screenshot: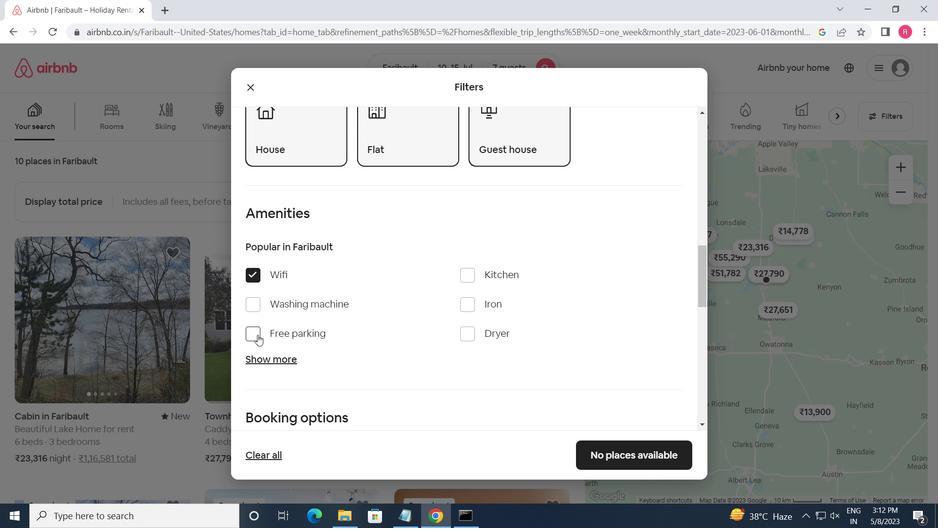 
Action: Mouse pressed left at (253, 332)
Screenshot: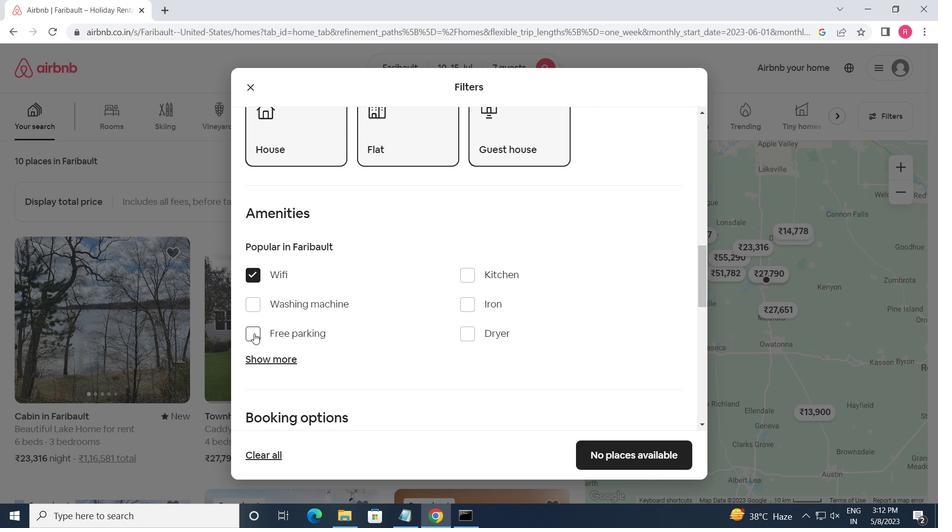 
Action: Mouse moved to (265, 354)
Screenshot: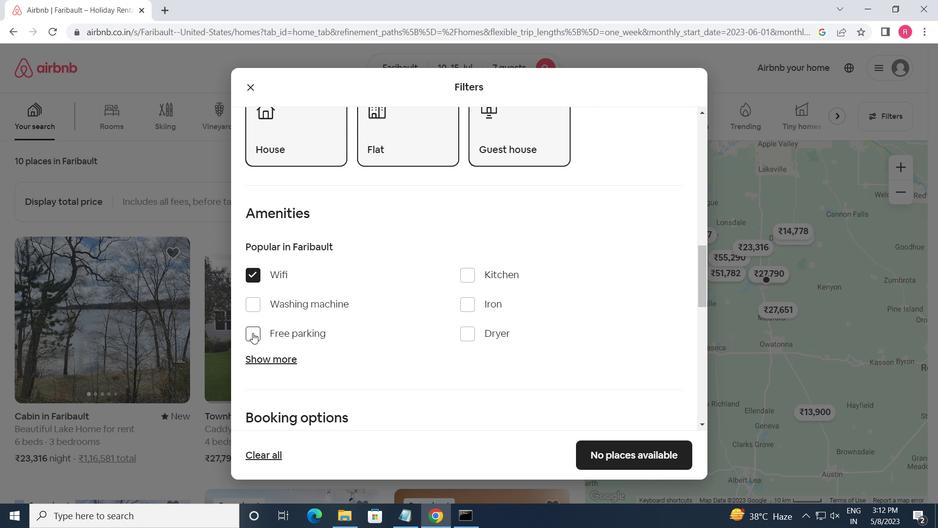 
Action: Mouse pressed left at (265, 354)
Screenshot: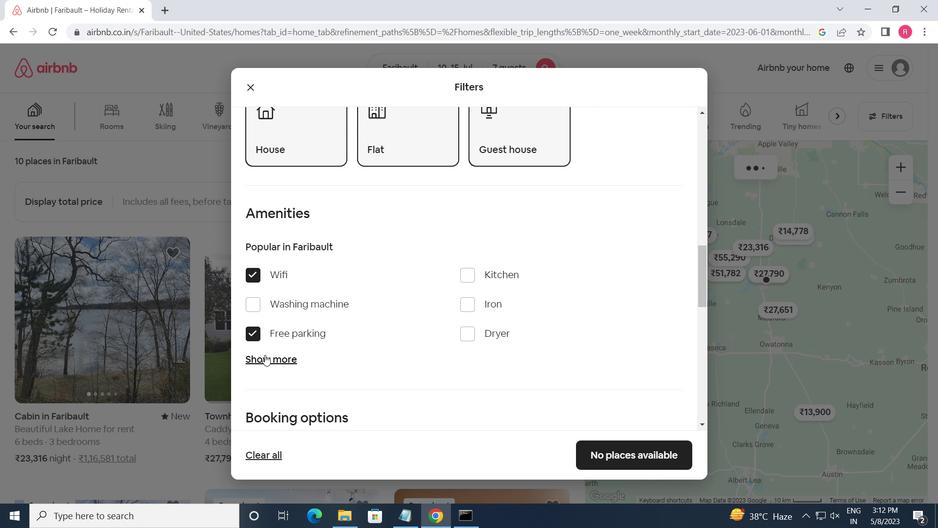 
Action: Mouse moved to (286, 350)
Screenshot: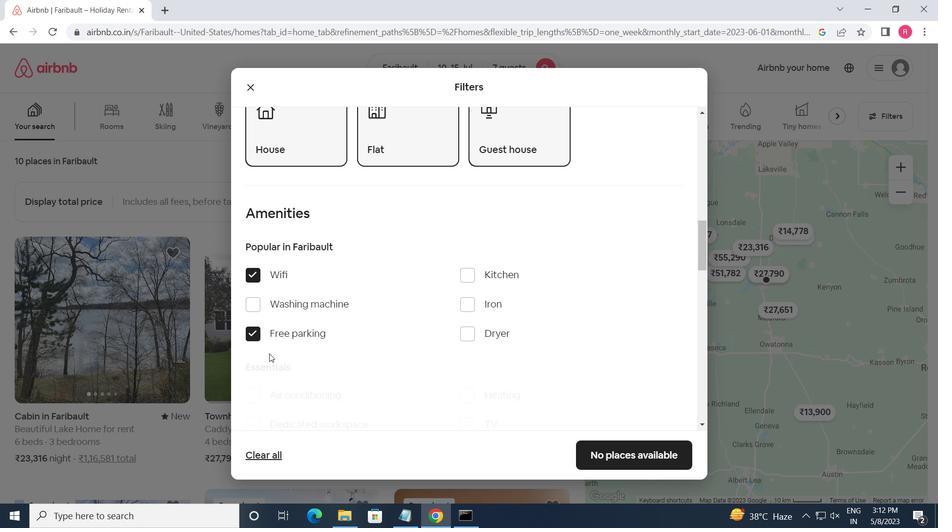 
Action: Mouse scrolled (286, 350) with delta (0, 0)
Screenshot: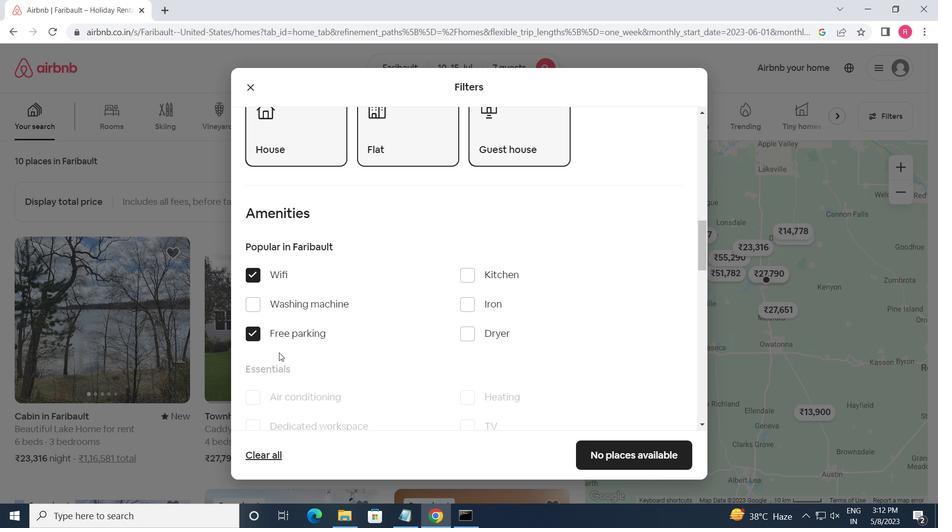 
Action: Mouse scrolled (286, 350) with delta (0, 0)
Screenshot: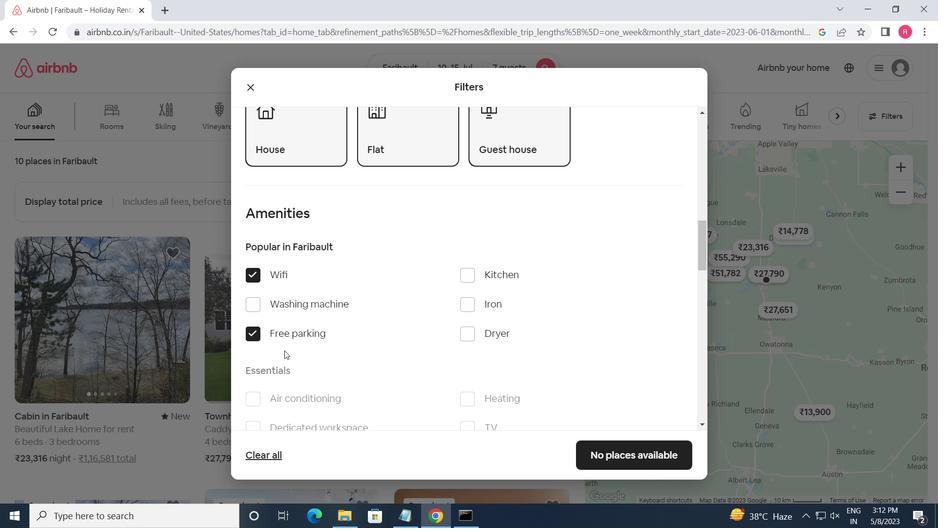
Action: Mouse moved to (472, 309)
Screenshot: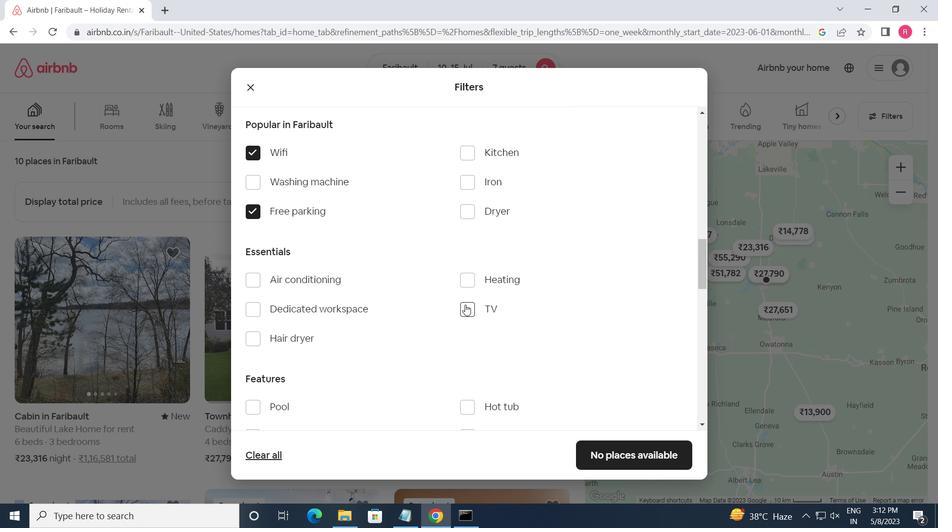 
Action: Mouse pressed left at (472, 309)
Screenshot: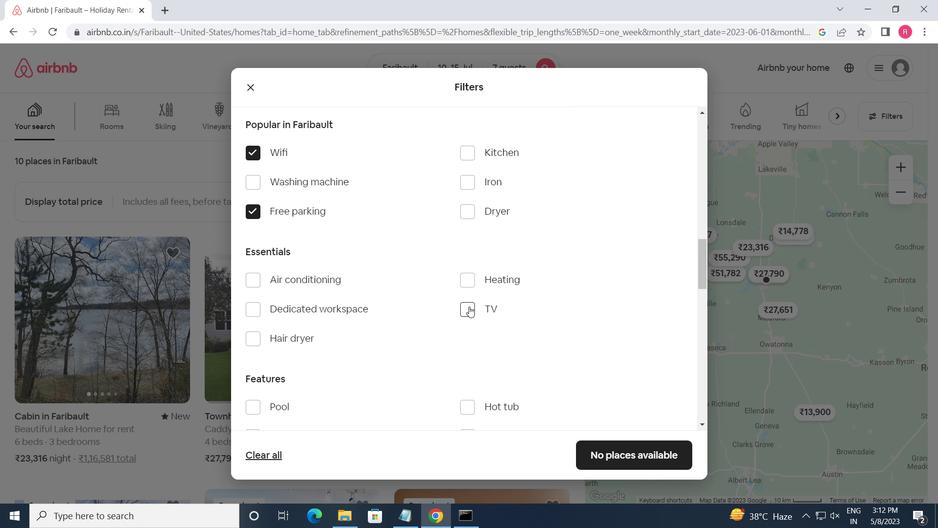 
Action: Mouse moved to (350, 349)
Screenshot: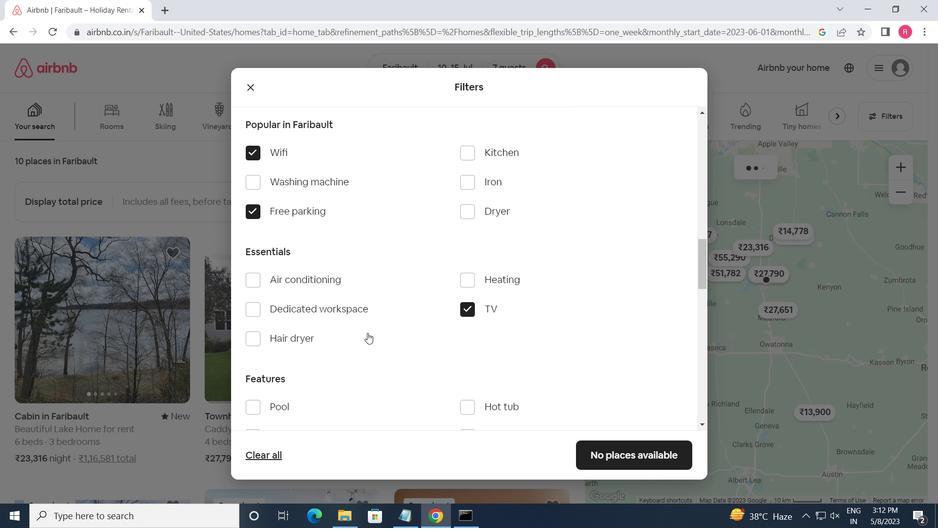 
Action: Mouse scrolled (350, 348) with delta (0, 0)
Screenshot: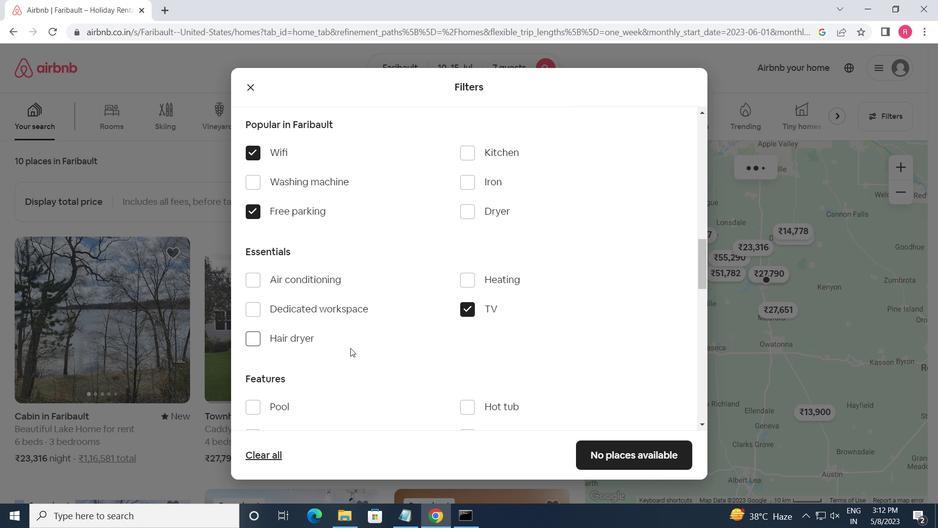 
Action: Mouse scrolled (350, 348) with delta (0, 0)
Screenshot: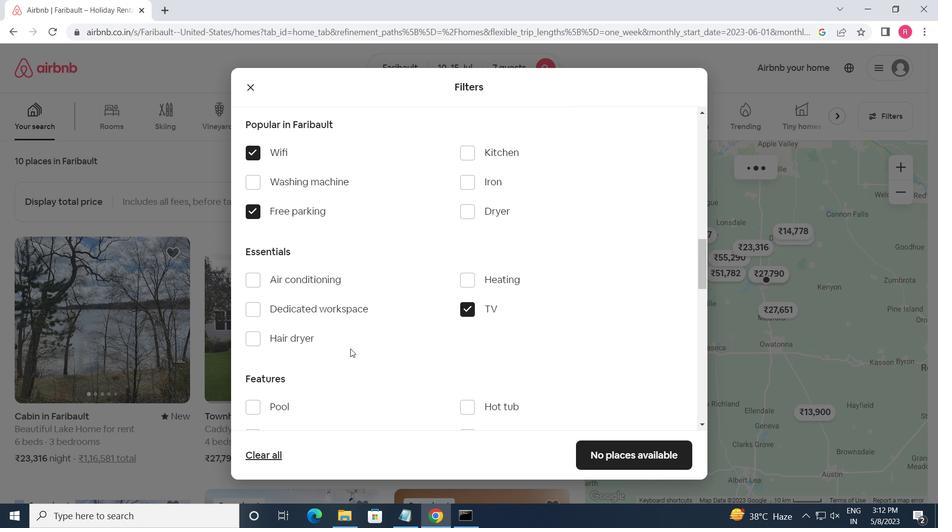 
Action: Mouse moved to (255, 340)
Screenshot: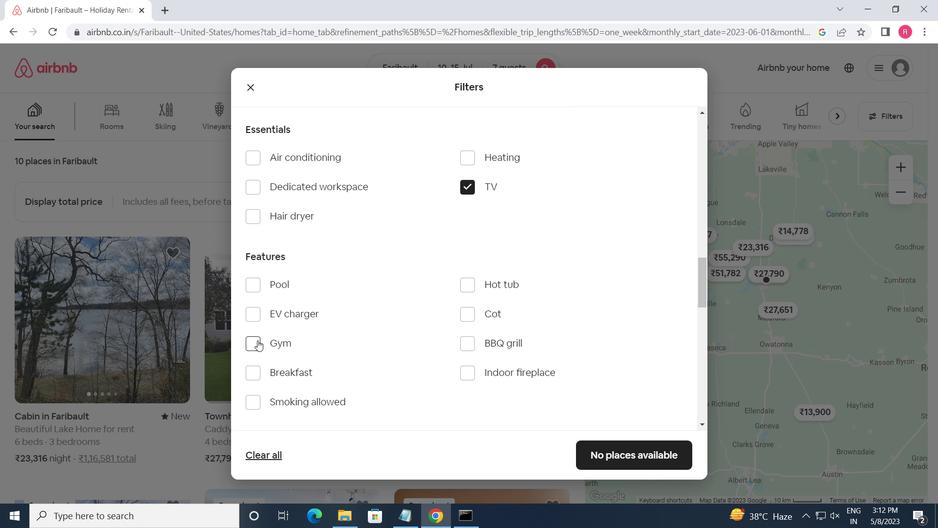 
Action: Mouse pressed left at (255, 340)
Screenshot: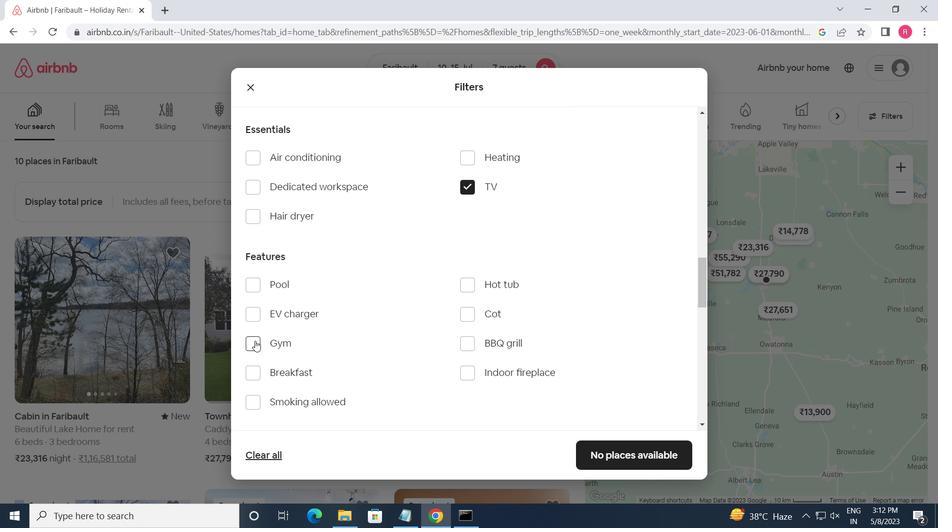 
Action: Mouse moved to (251, 372)
Screenshot: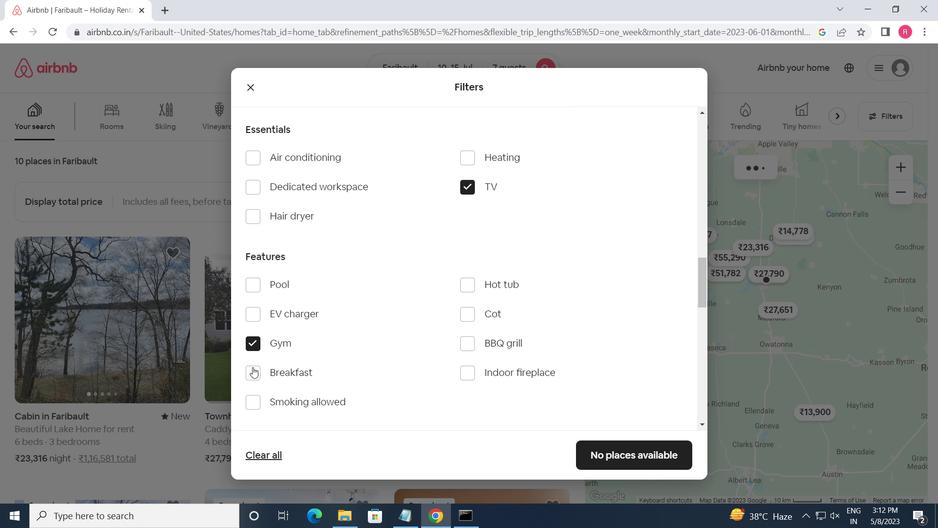 
Action: Mouse pressed left at (251, 372)
Screenshot: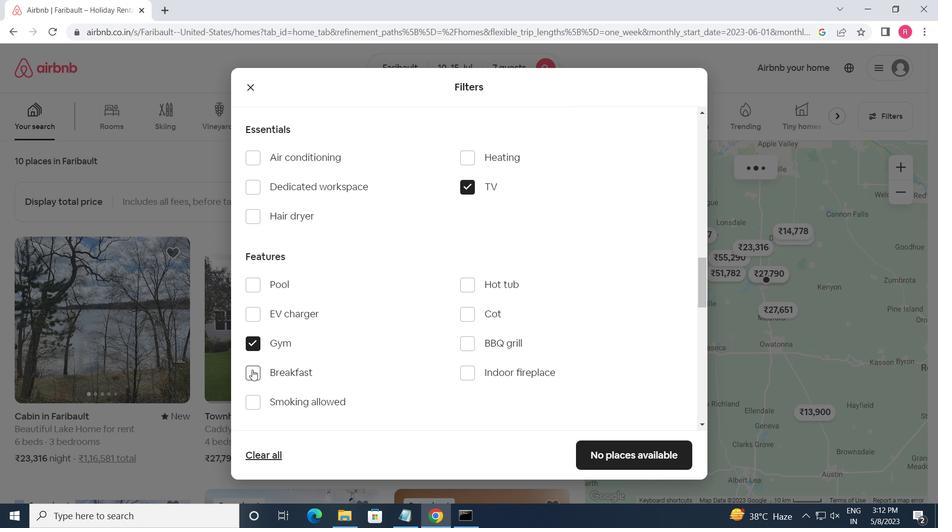 
Action: Mouse moved to (326, 364)
Screenshot: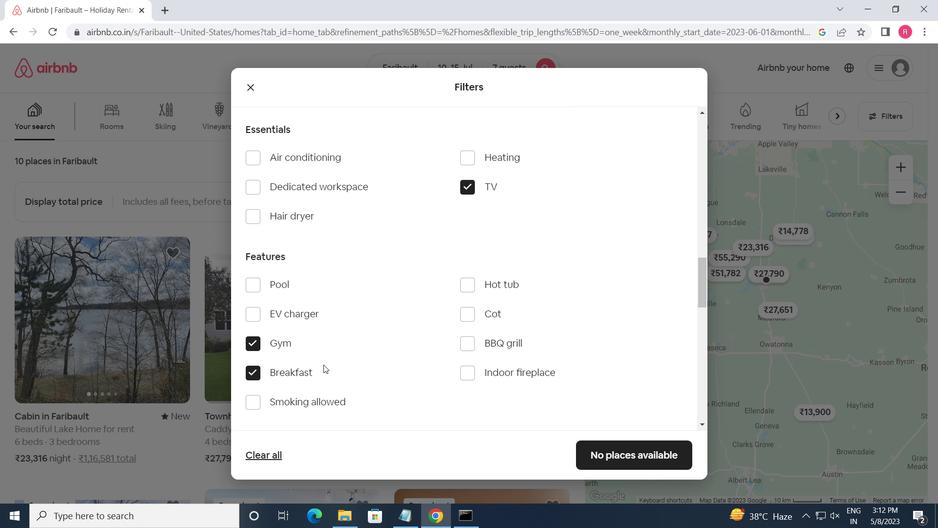 
Action: Mouse scrolled (326, 364) with delta (0, 0)
Screenshot: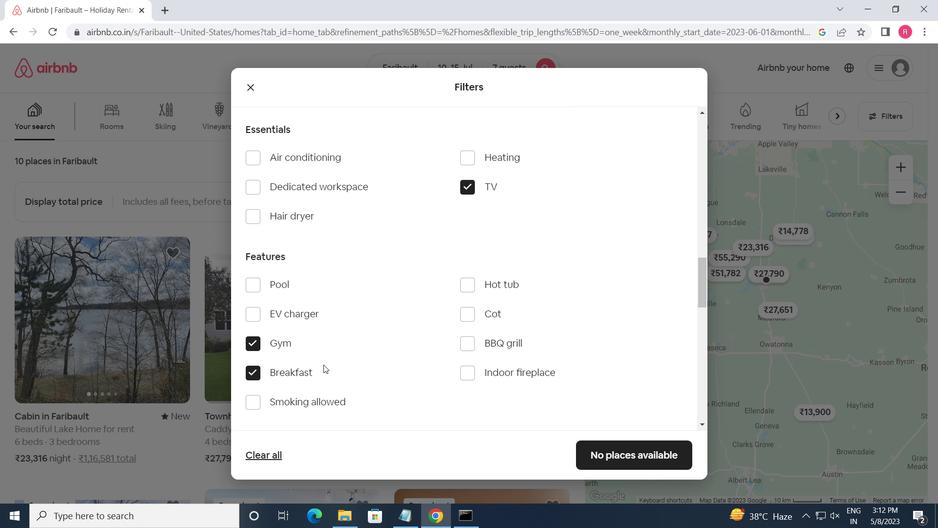 
Action: Mouse moved to (327, 364)
Screenshot: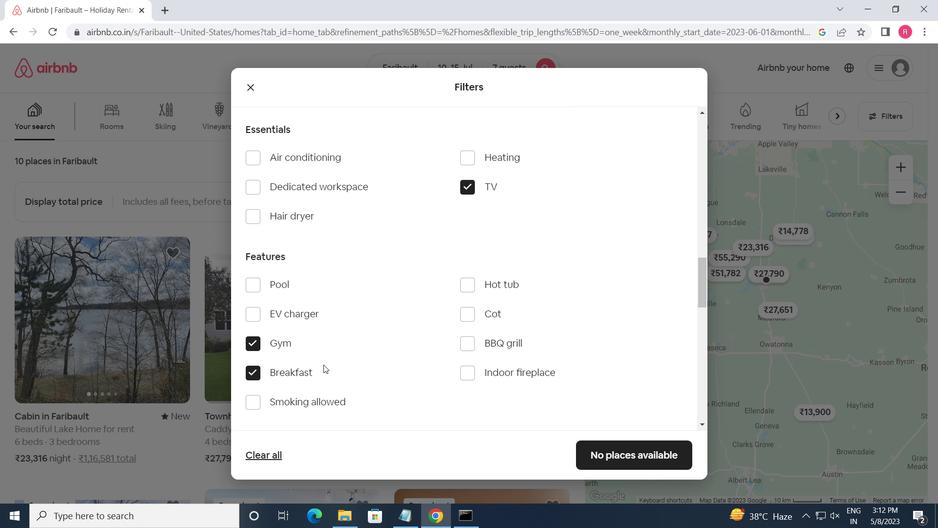 
Action: Mouse scrolled (327, 364) with delta (0, 0)
Screenshot: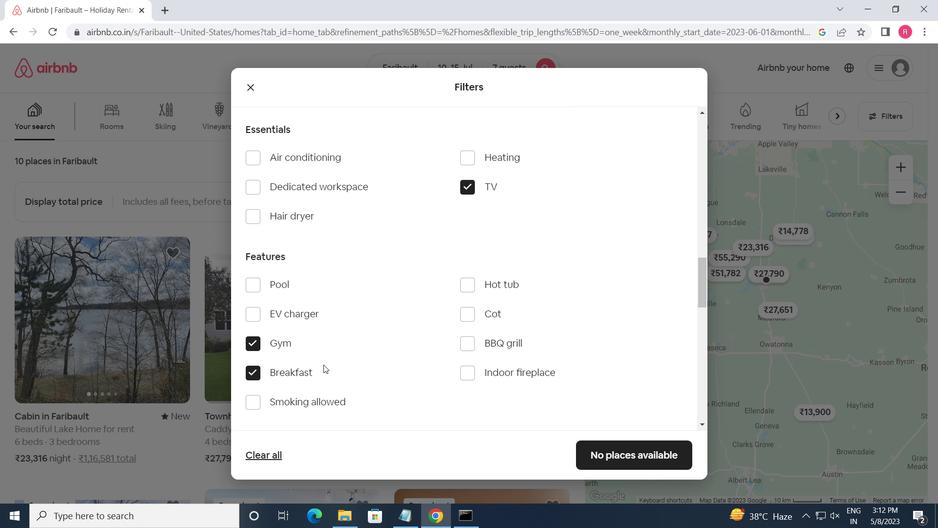 
Action: Mouse moved to (328, 364)
Screenshot: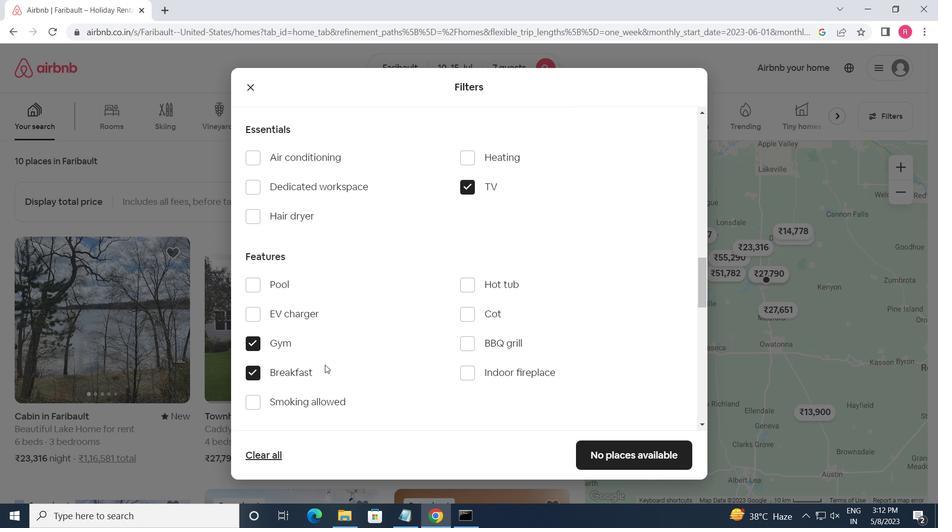 
Action: Mouse scrolled (328, 364) with delta (0, 0)
Screenshot: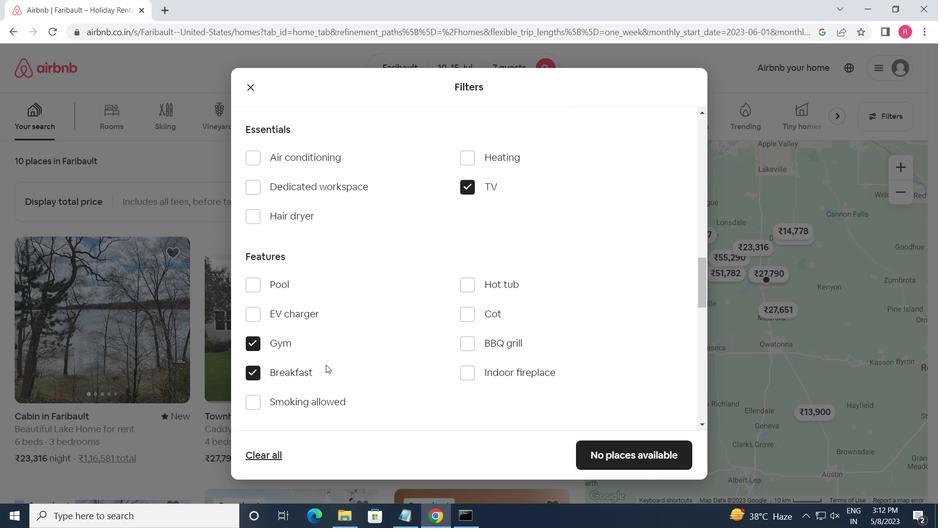 
Action: Mouse moved to (399, 335)
Screenshot: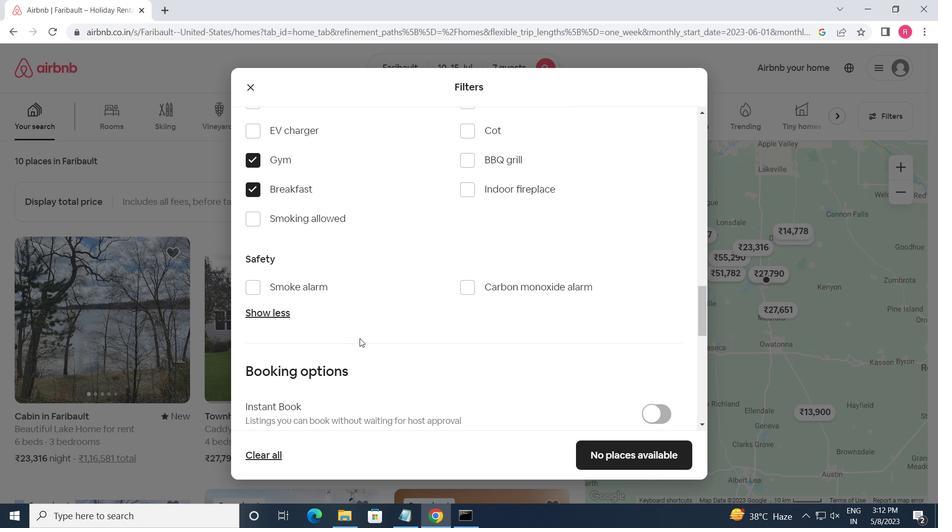 
Action: Mouse scrolled (399, 335) with delta (0, 0)
Screenshot: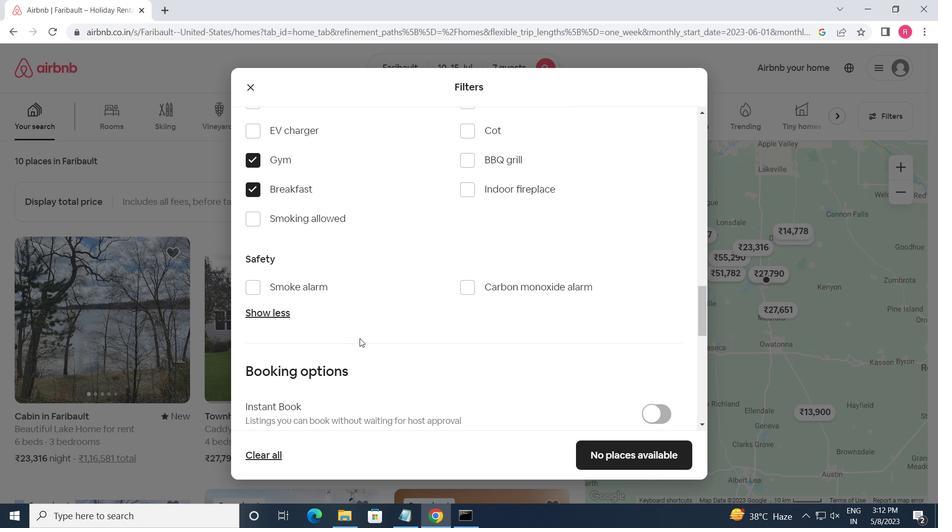 
Action: Mouse moved to (404, 338)
Screenshot: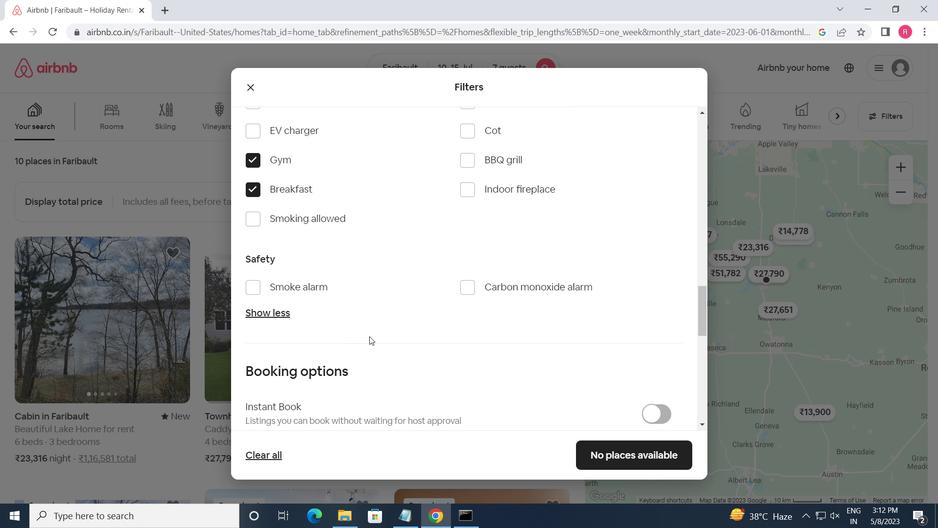 
Action: Mouse scrolled (404, 337) with delta (0, 0)
Screenshot: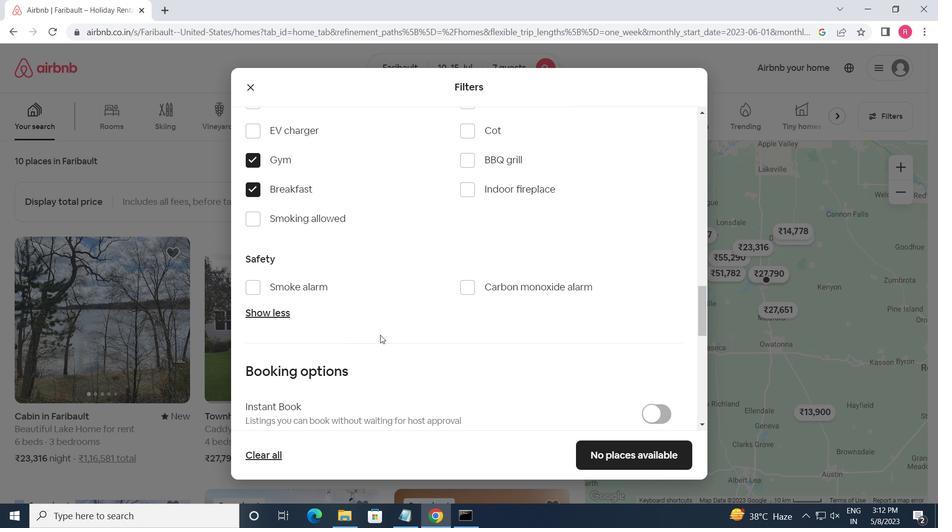 
Action: Mouse moved to (405, 339)
Screenshot: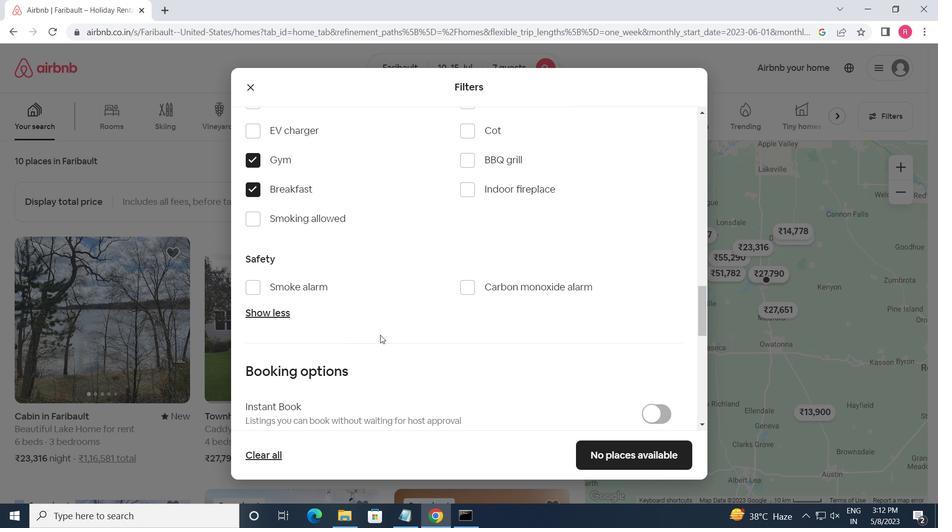 
Action: Mouse scrolled (405, 338) with delta (0, 0)
Screenshot: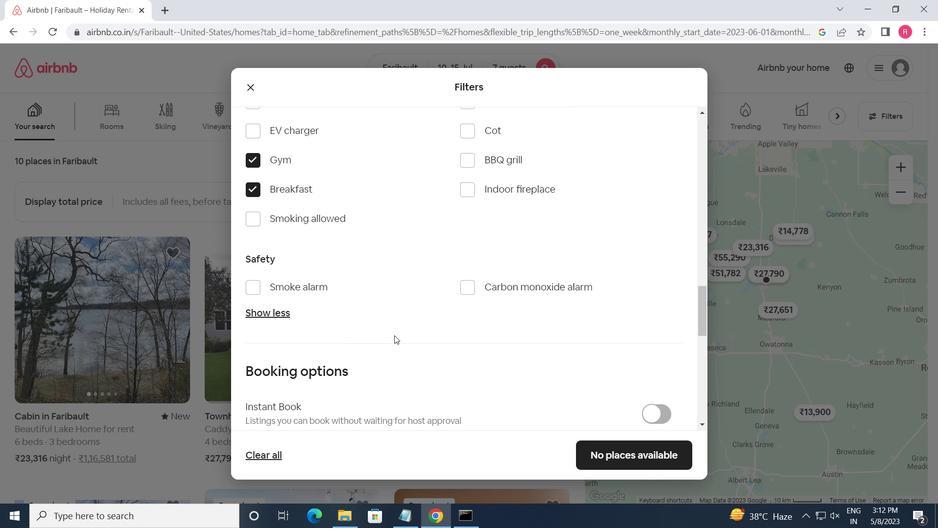 
Action: Mouse scrolled (405, 338) with delta (0, 0)
Screenshot: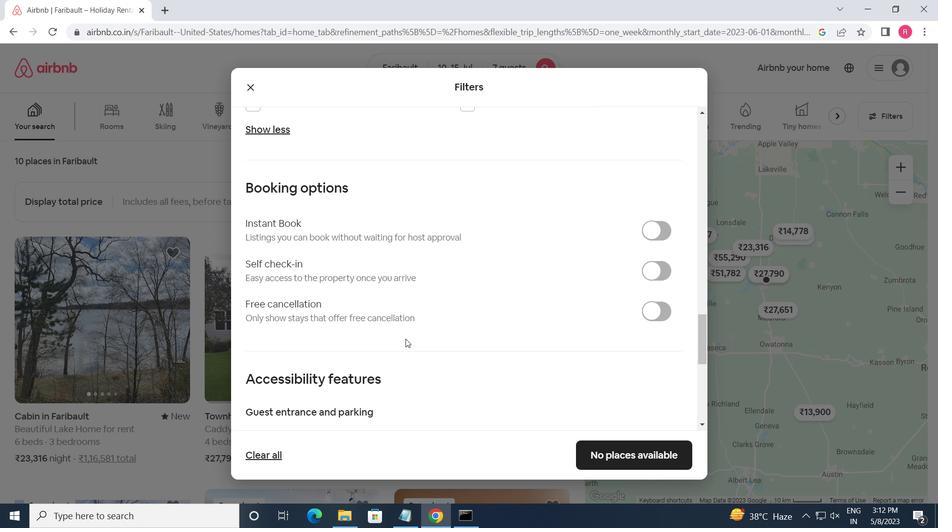 
Action: Mouse moved to (406, 339)
Screenshot: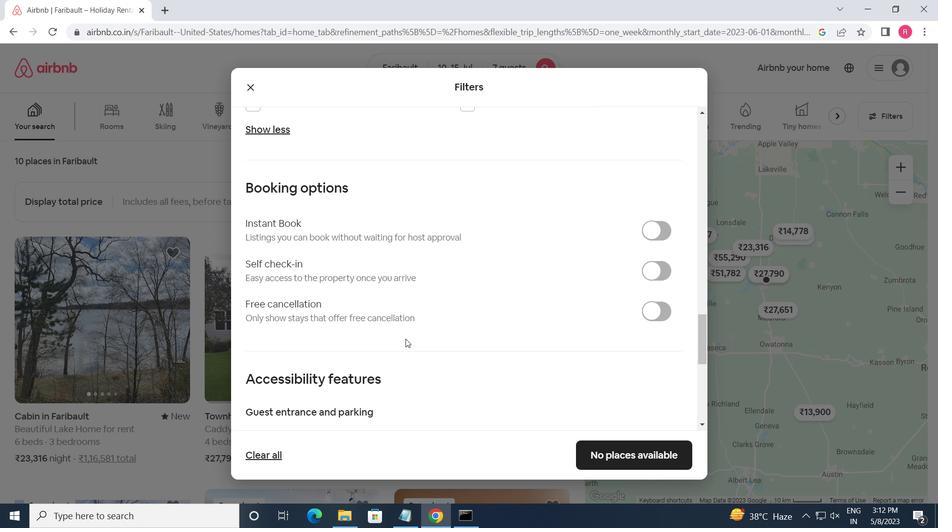 
Action: Mouse scrolled (406, 339) with delta (0, 0)
Screenshot: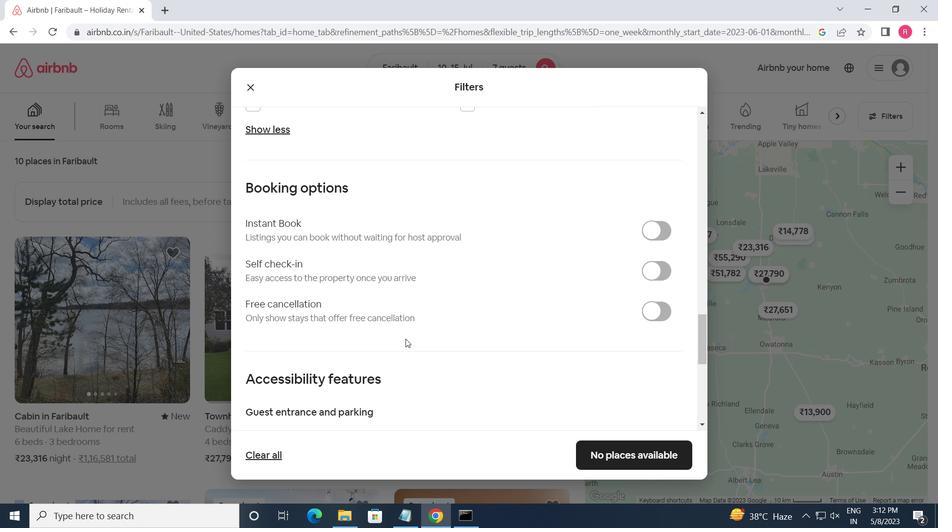 
Action: Mouse moved to (406, 340)
Screenshot: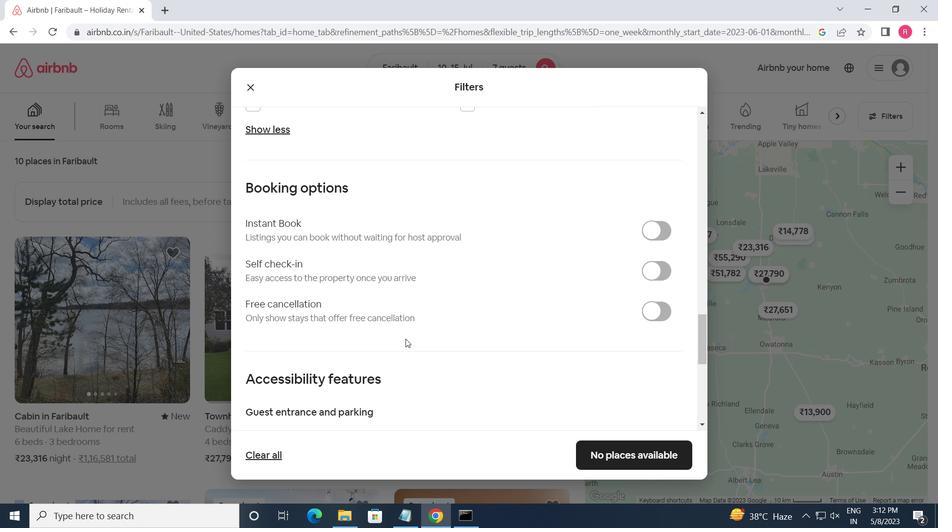 
Action: Mouse scrolled (406, 340) with delta (0, 0)
Screenshot: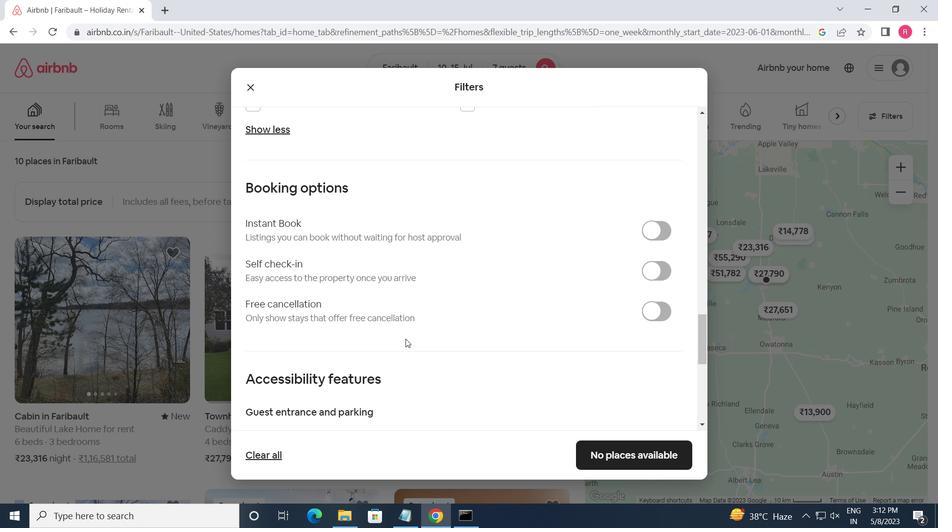 
Action: Mouse moved to (406, 341)
Screenshot: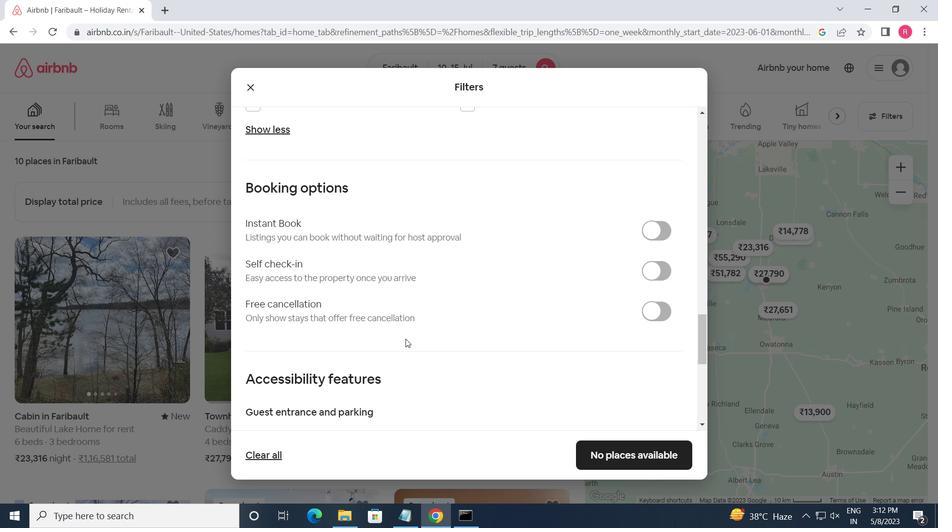 
Action: Mouse scrolled (406, 340) with delta (0, 0)
Screenshot: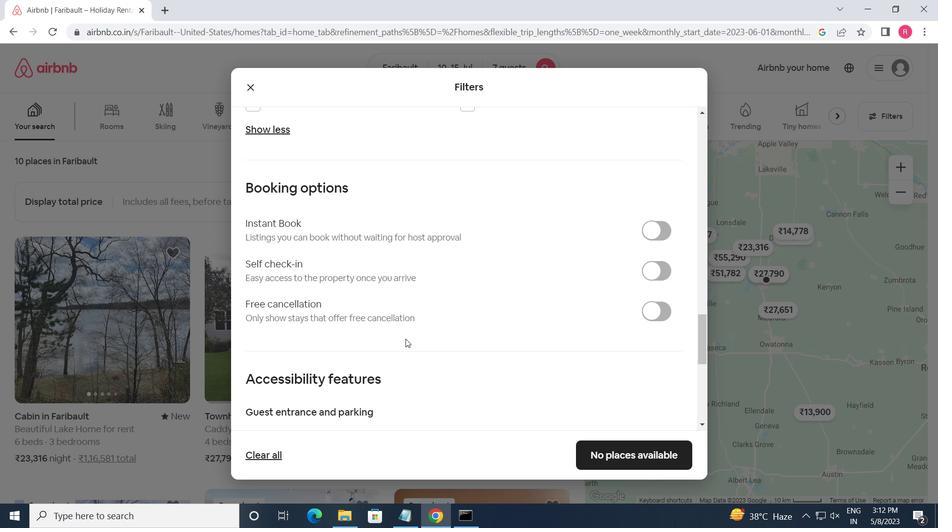 
Action: Mouse moved to (388, 335)
Screenshot: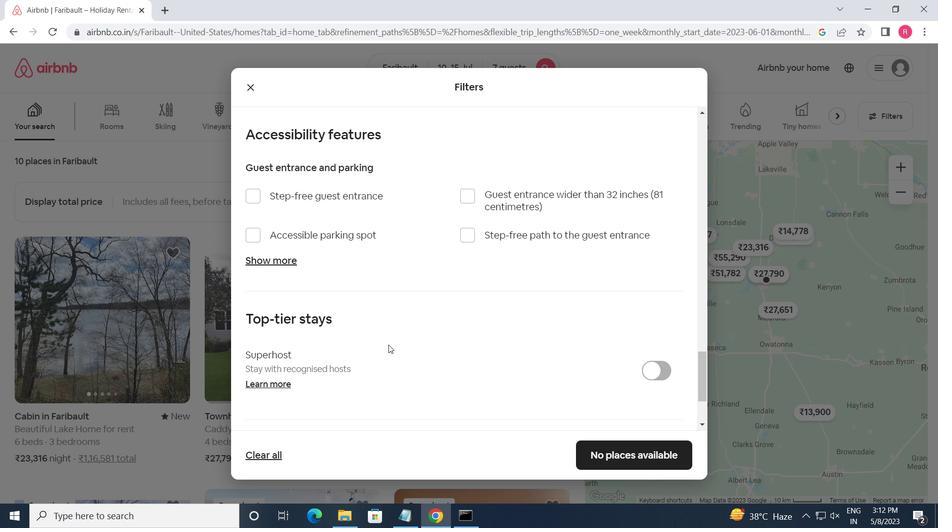 
Action: Mouse scrolled (388, 335) with delta (0, 0)
Screenshot: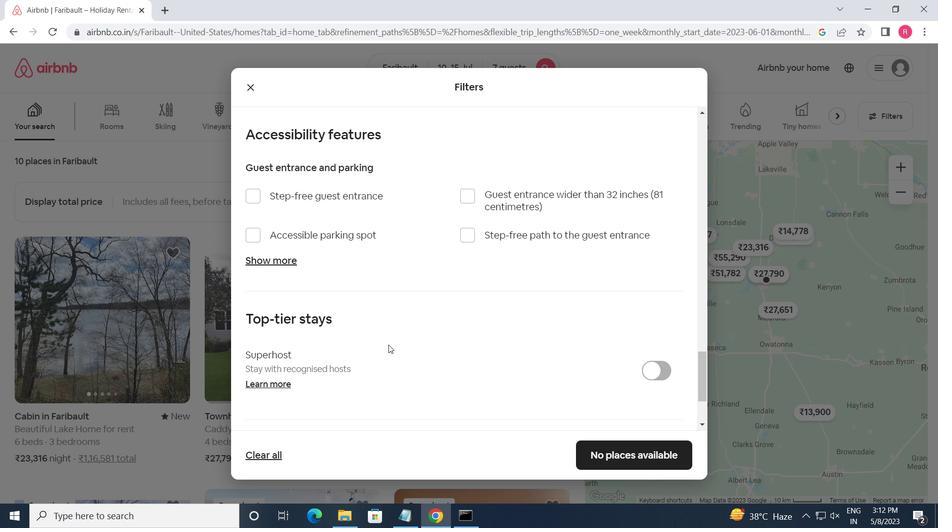 
Action: Mouse scrolled (388, 335) with delta (0, 0)
Screenshot: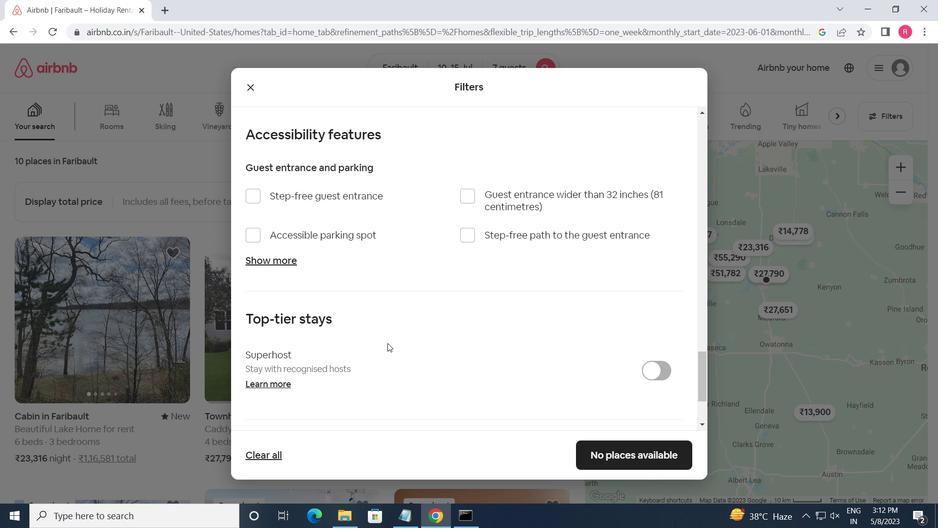 
Action: Mouse scrolled (388, 335) with delta (0, 0)
Screenshot: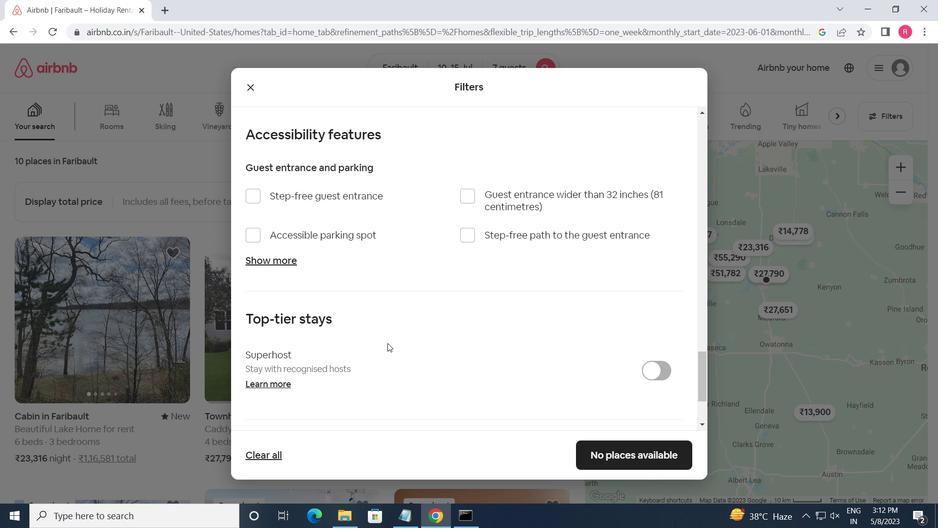 
Action: Mouse scrolled (388, 335) with delta (0, 0)
Screenshot: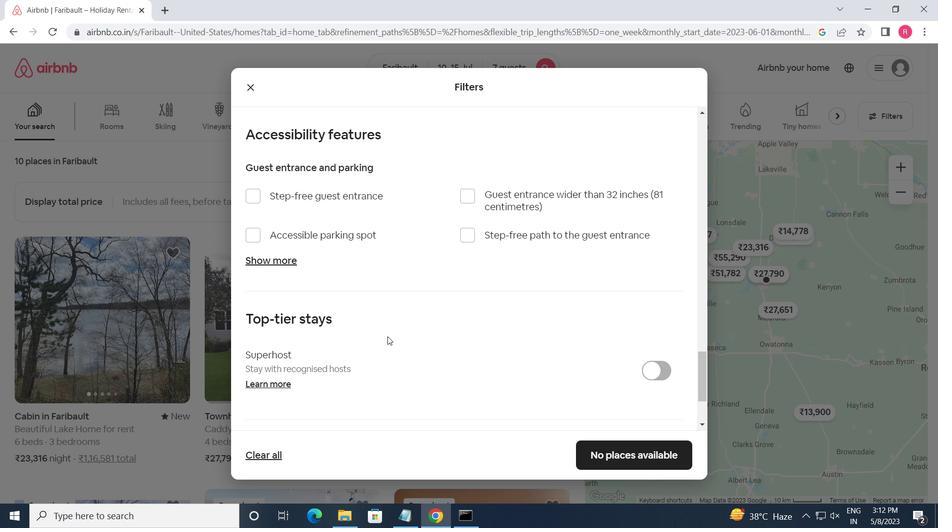 
Action: Mouse moved to (647, 264)
Screenshot: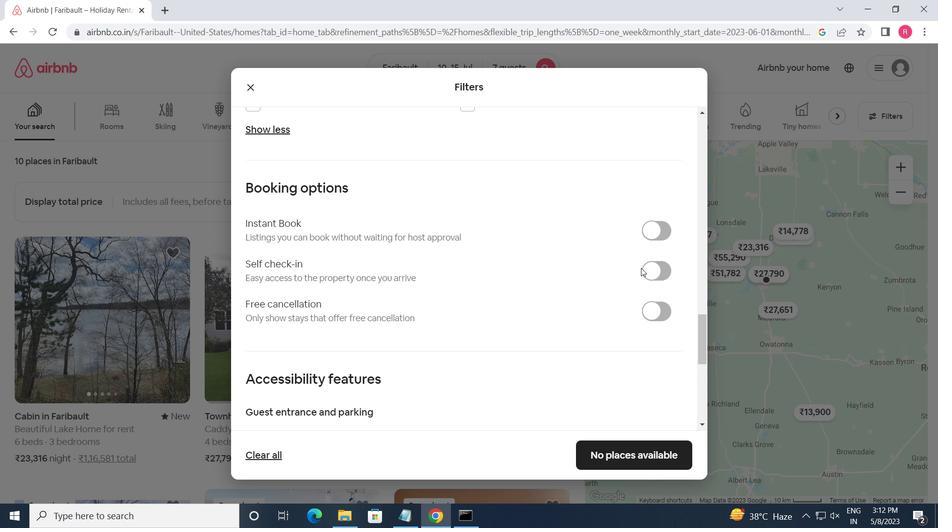 
Action: Mouse pressed left at (647, 264)
Screenshot: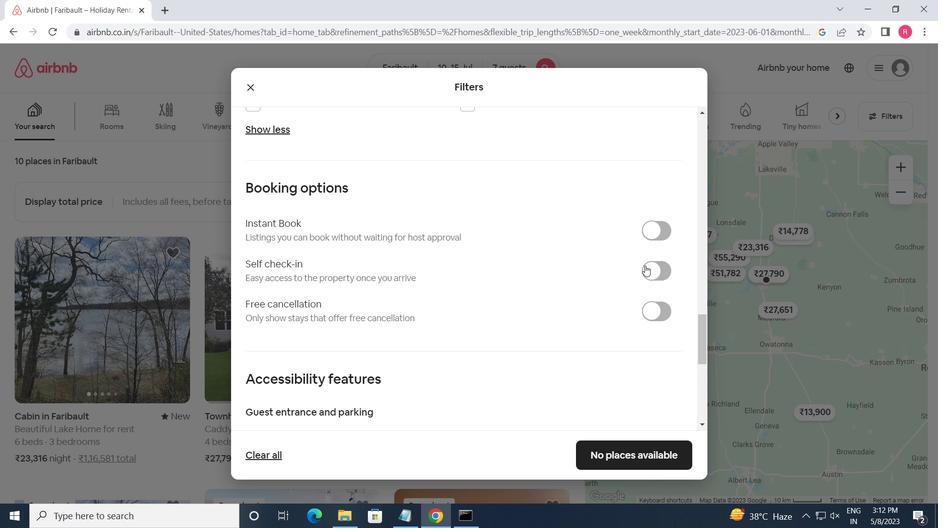 
Action: Mouse moved to (531, 396)
Screenshot: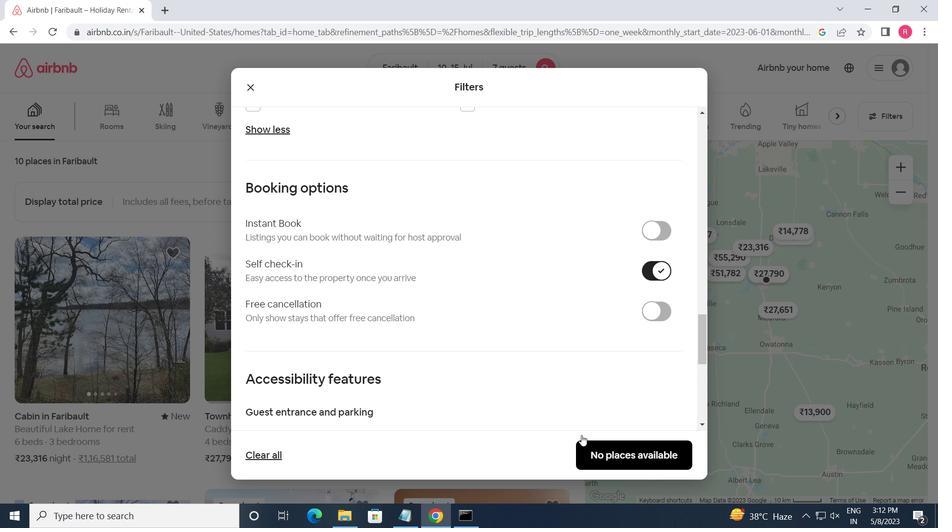 
Action: Mouse scrolled (531, 395) with delta (0, 0)
Screenshot: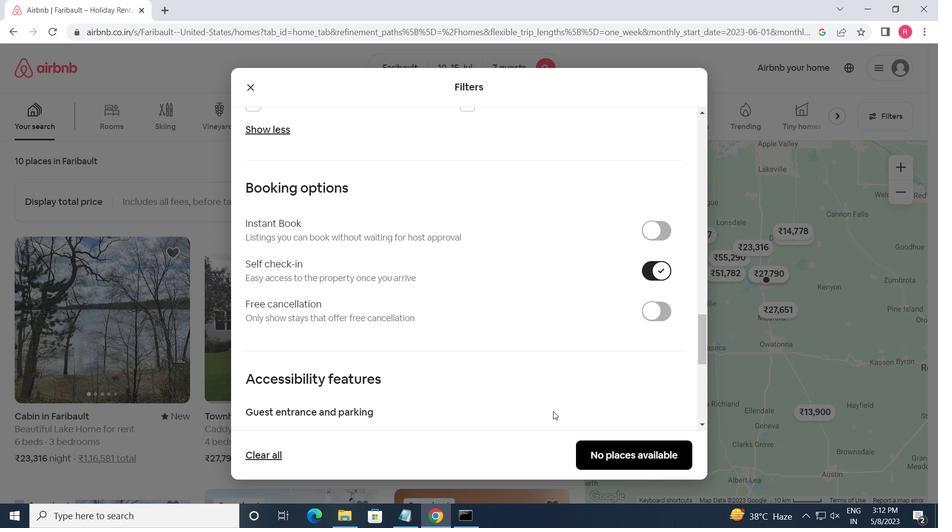 
Action: Mouse scrolled (531, 395) with delta (0, 0)
Screenshot: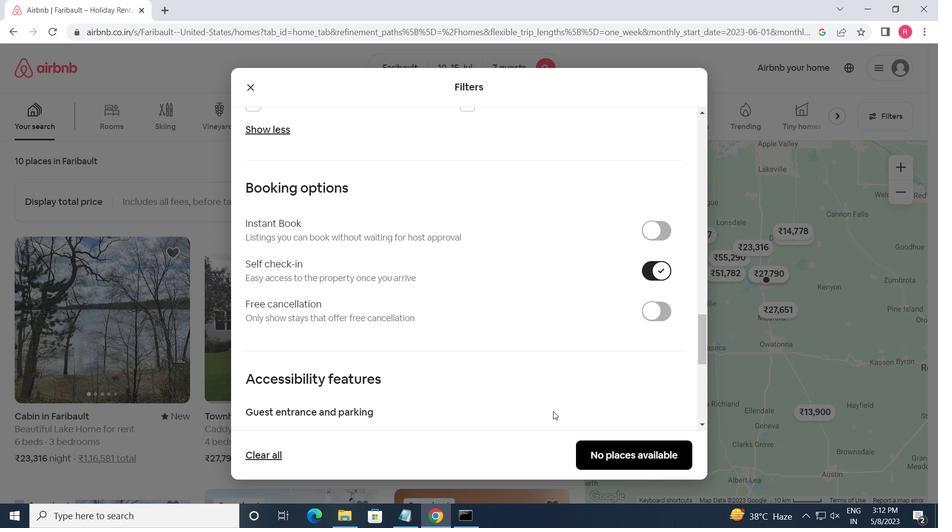
Action: Mouse moved to (531, 396)
Screenshot: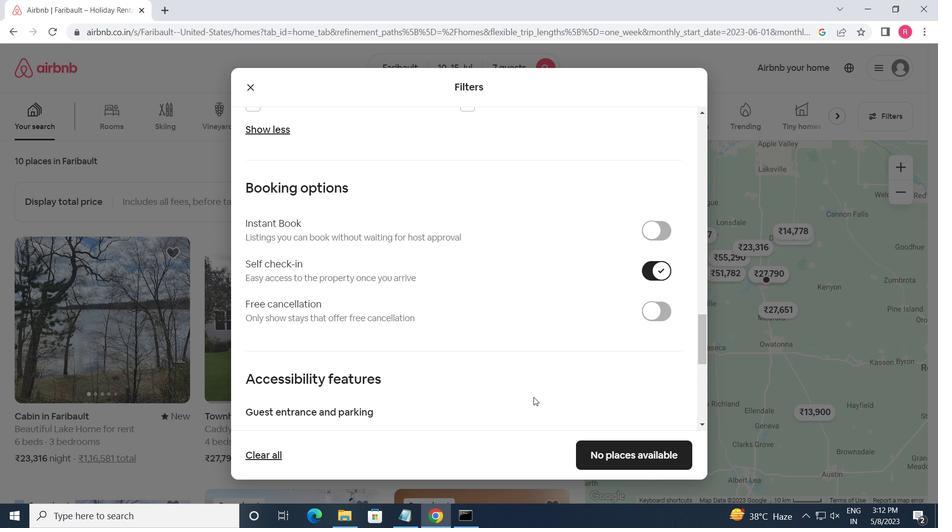 
Action: Mouse scrolled (531, 395) with delta (0, 0)
Screenshot: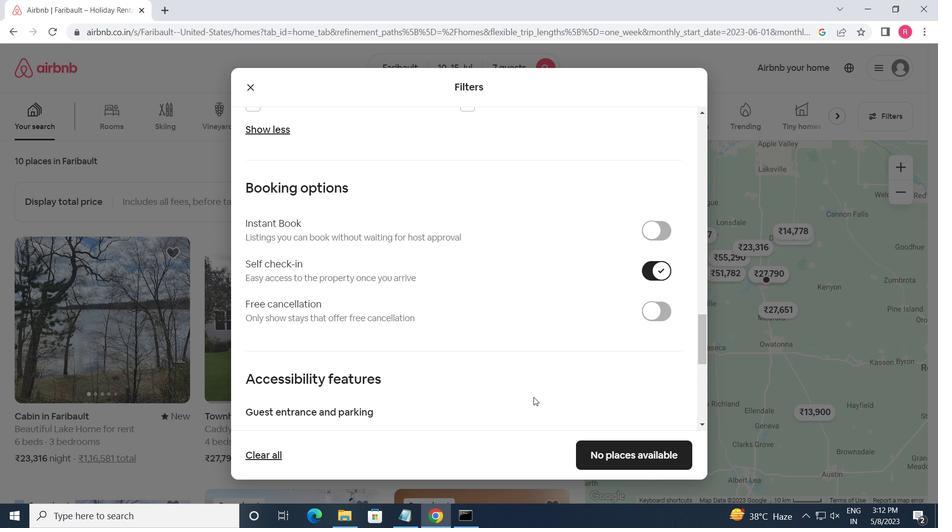 
Action: Mouse moved to (530, 395)
Screenshot: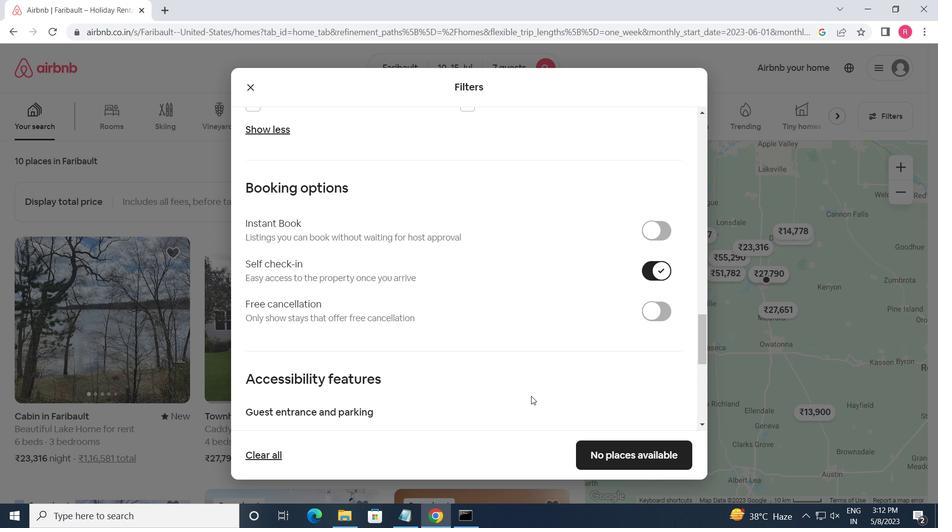 
Action: Mouse scrolled (530, 395) with delta (0, 0)
Screenshot: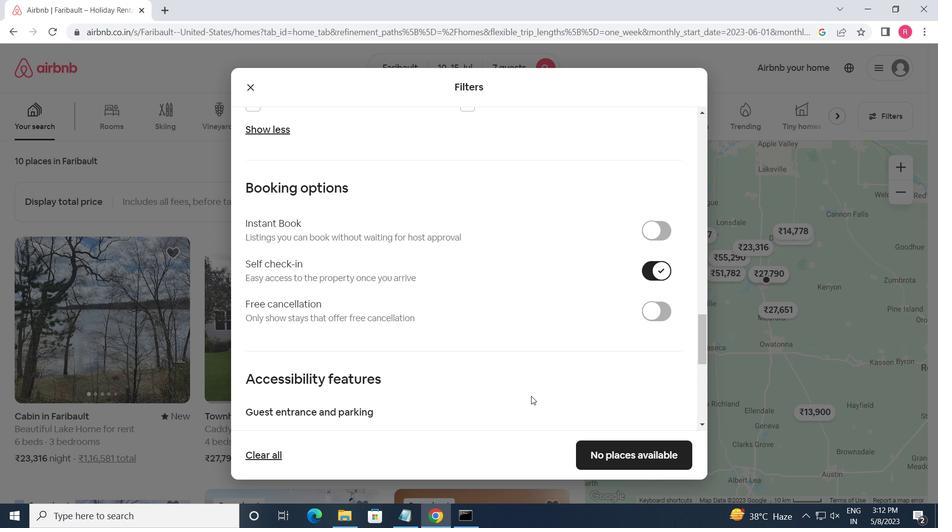 
Action: Mouse moved to (525, 393)
Screenshot: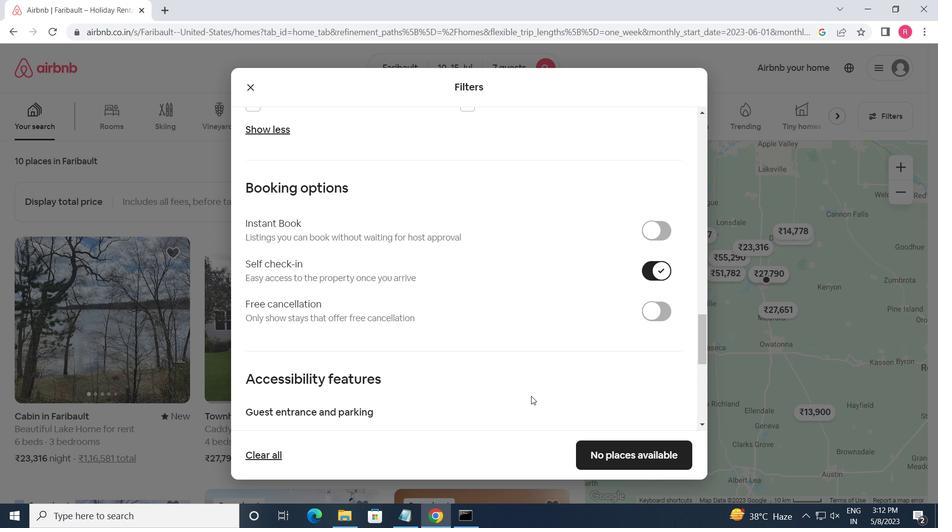 
Action: Mouse scrolled (525, 393) with delta (0, 0)
Screenshot: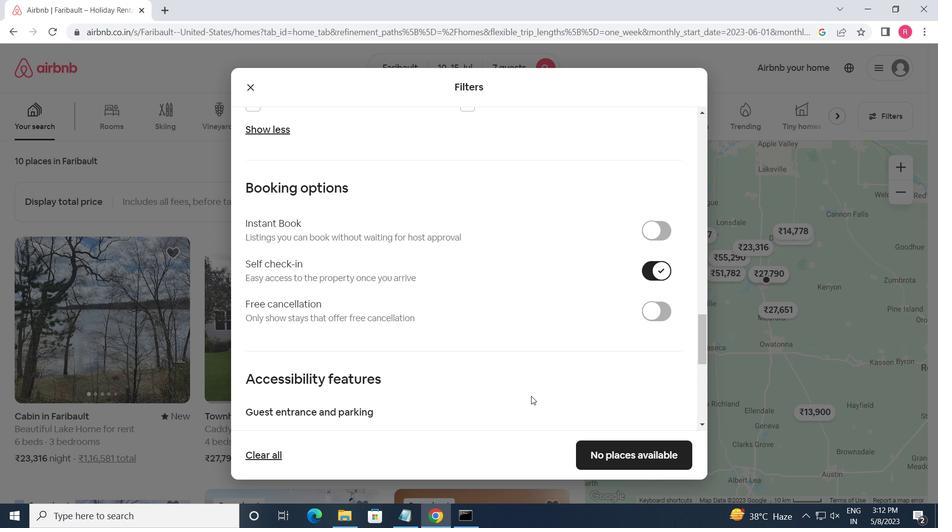 
Action: Mouse moved to (448, 402)
Screenshot: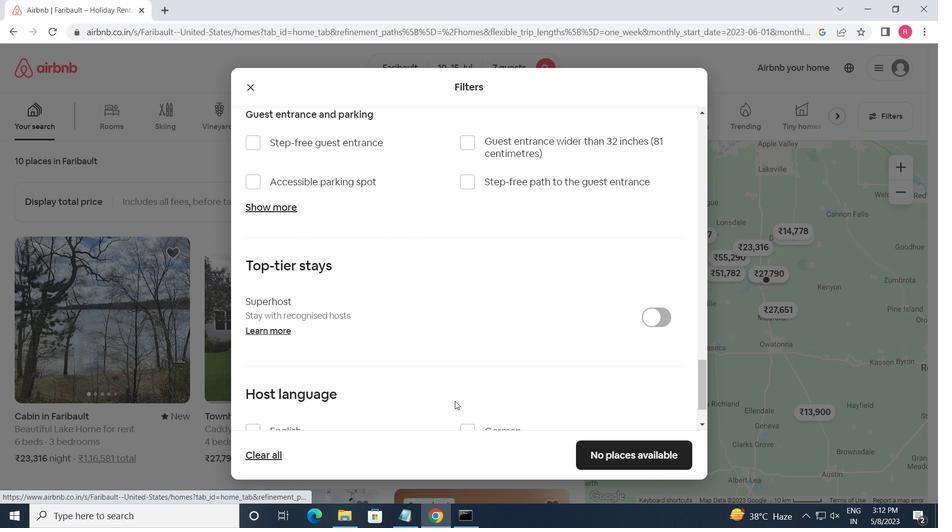 
Action: Mouse scrolled (448, 402) with delta (0, 0)
Screenshot: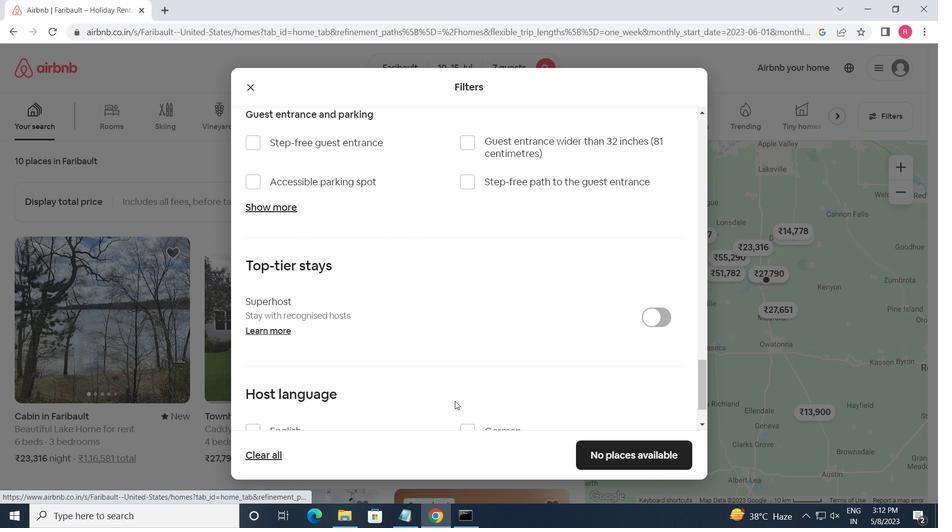 
Action: Mouse moved to (438, 402)
Screenshot: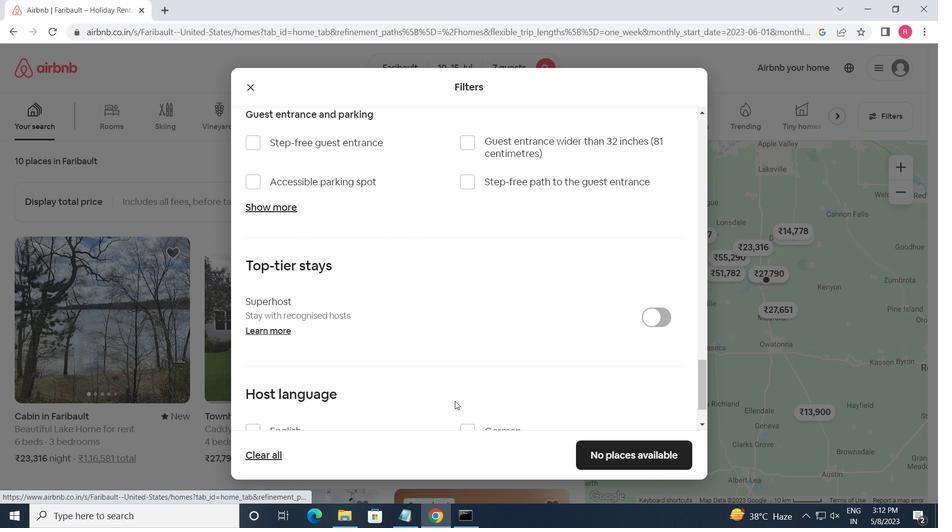 
Action: Mouse scrolled (438, 402) with delta (0, 0)
Screenshot: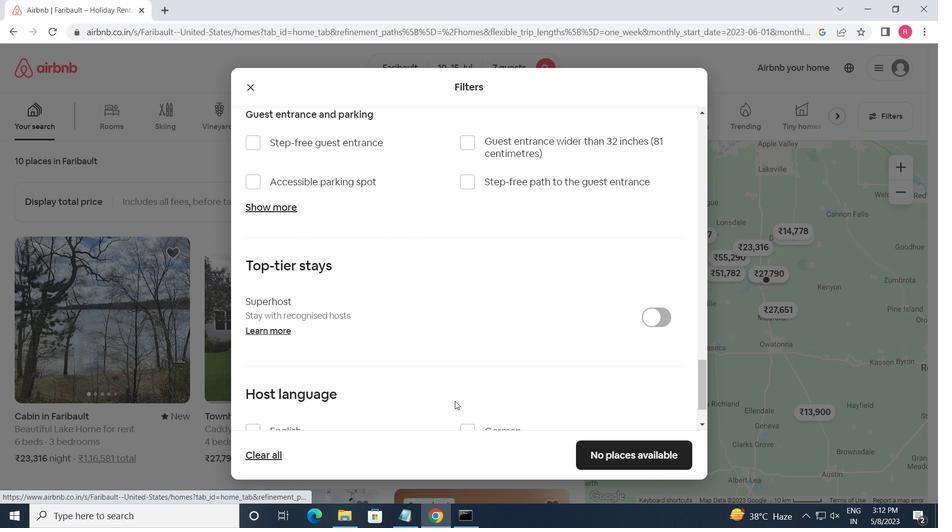
Action: Mouse moved to (415, 402)
Screenshot: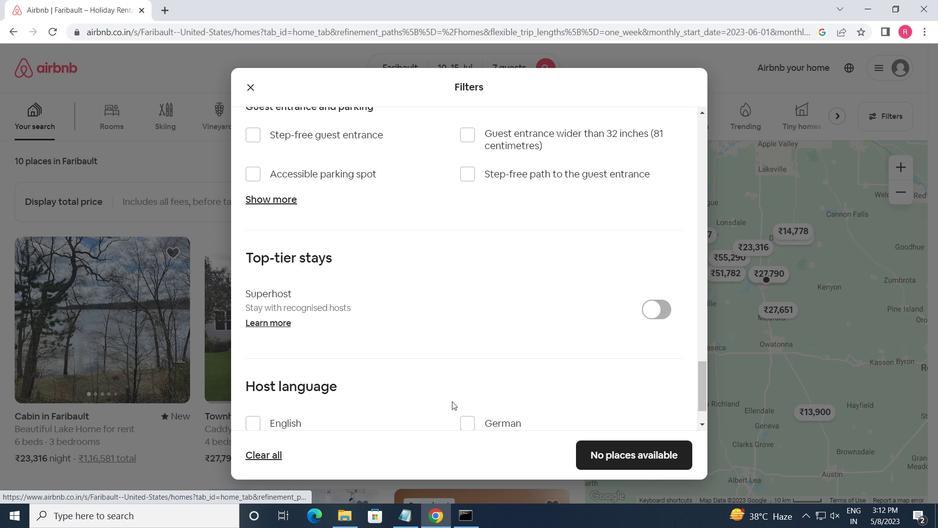 
Action: Mouse scrolled (415, 402) with delta (0, 0)
Screenshot: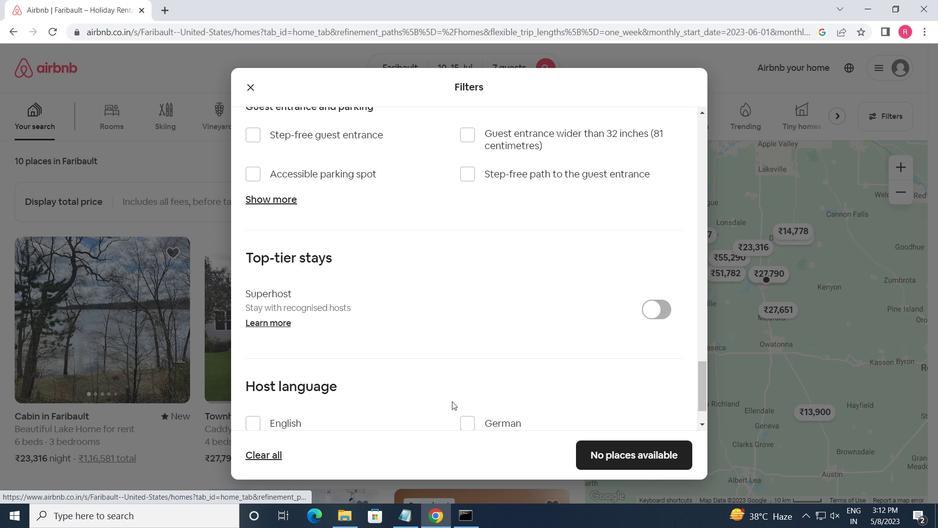 
Action: Mouse moved to (386, 402)
Screenshot: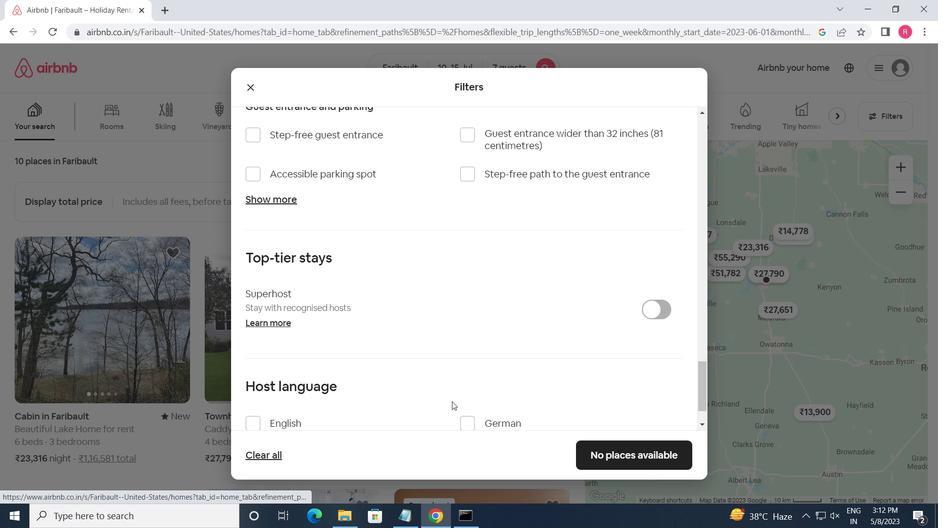 
Action: Mouse scrolled (386, 402) with delta (0, 0)
Screenshot: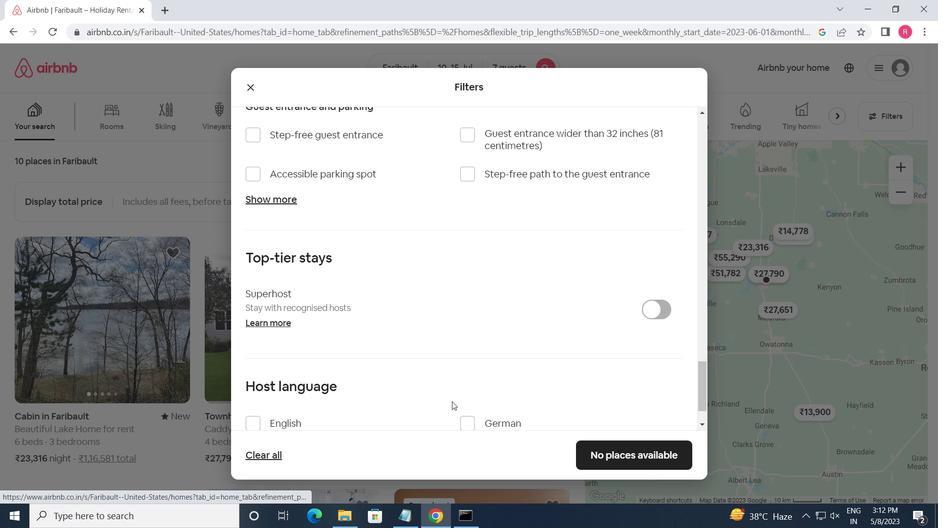 
Action: Mouse moved to (337, 398)
Screenshot: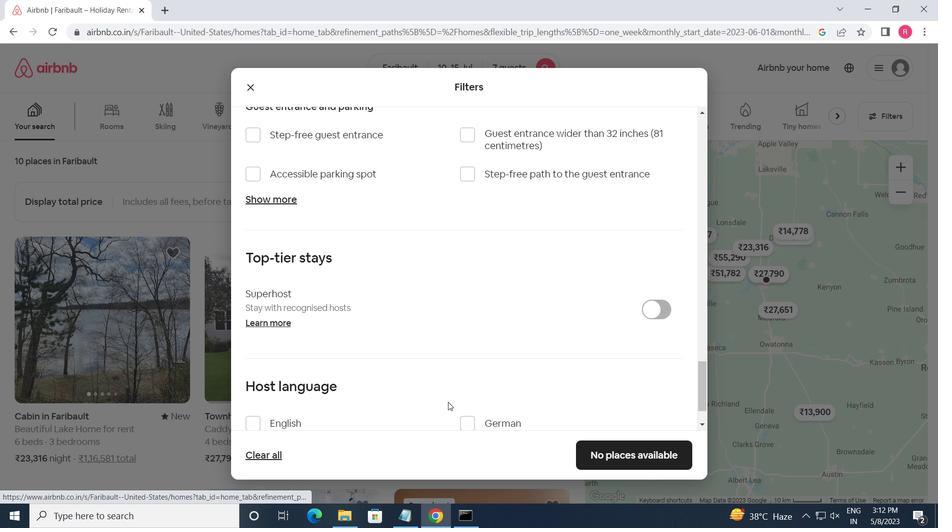 
Action: Mouse scrolled (337, 397) with delta (0, 0)
Screenshot: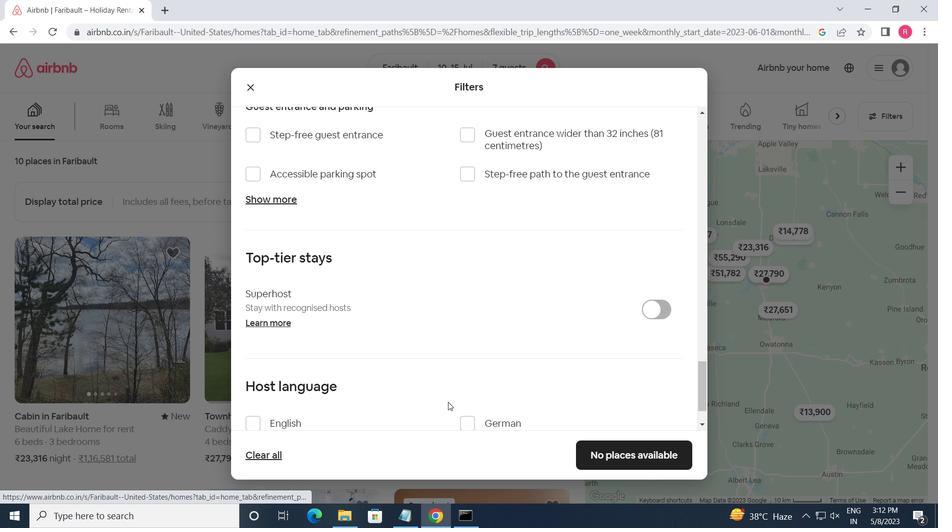 
Action: Mouse moved to (253, 364)
Screenshot: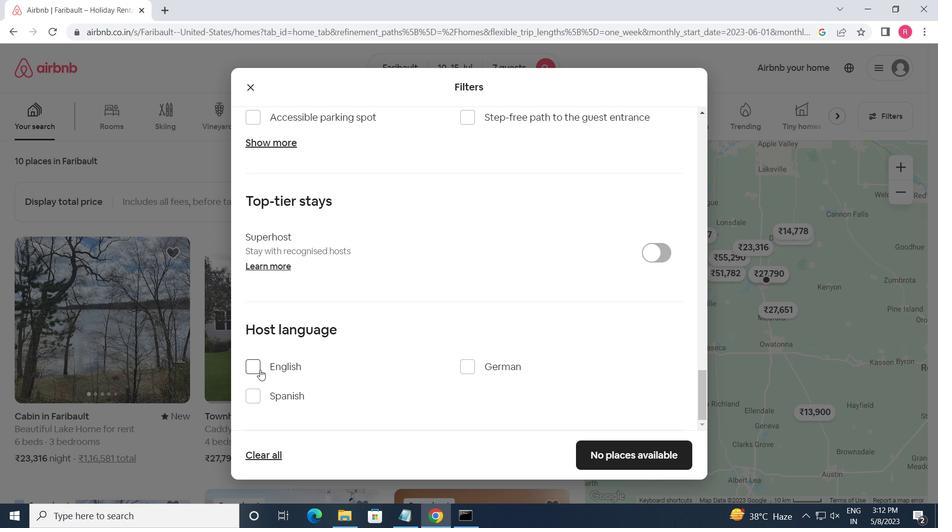 
Action: Mouse pressed left at (253, 364)
Screenshot: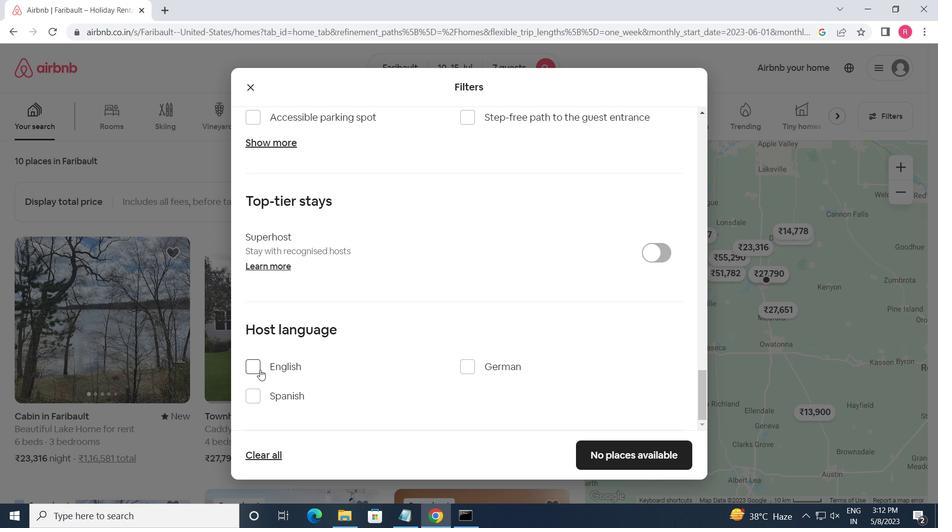 
Action: Mouse moved to (631, 444)
Screenshot: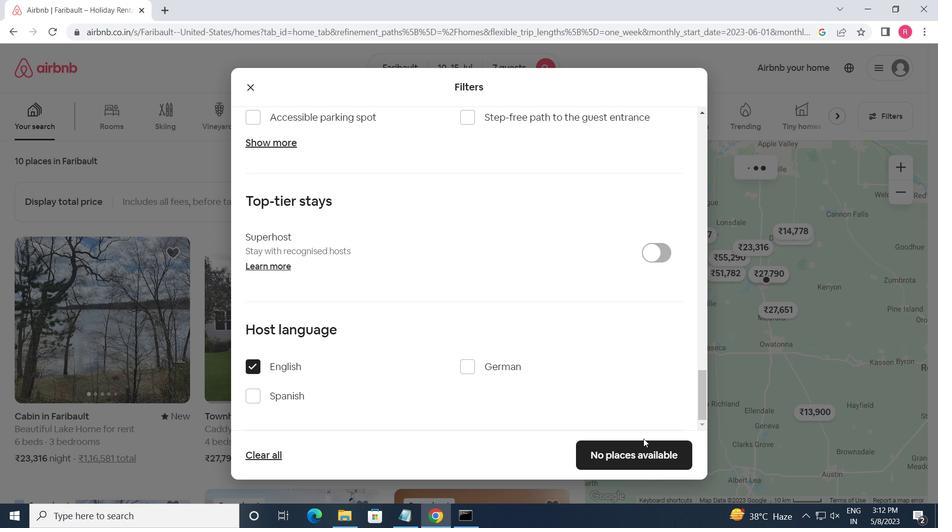 
Action: Mouse pressed left at (631, 444)
Screenshot: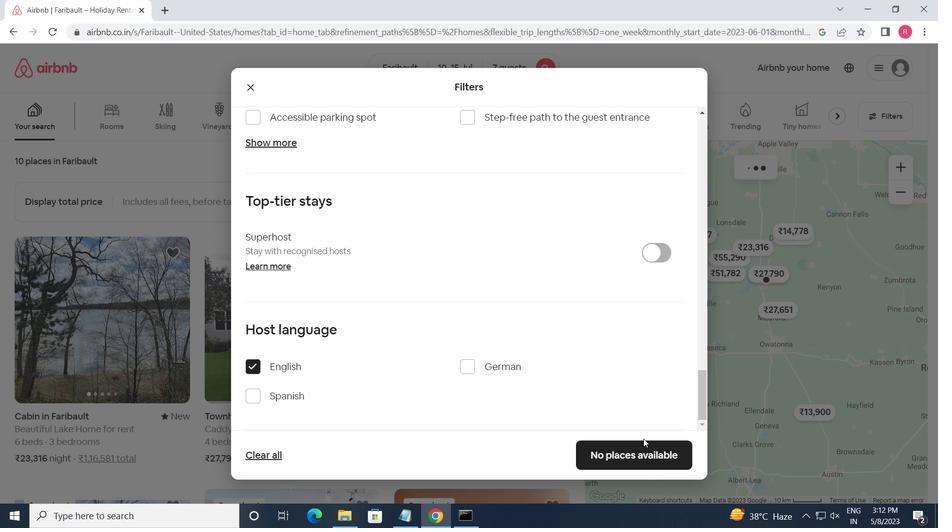 
Action: Mouse moved to (653, 150)
Screenshot: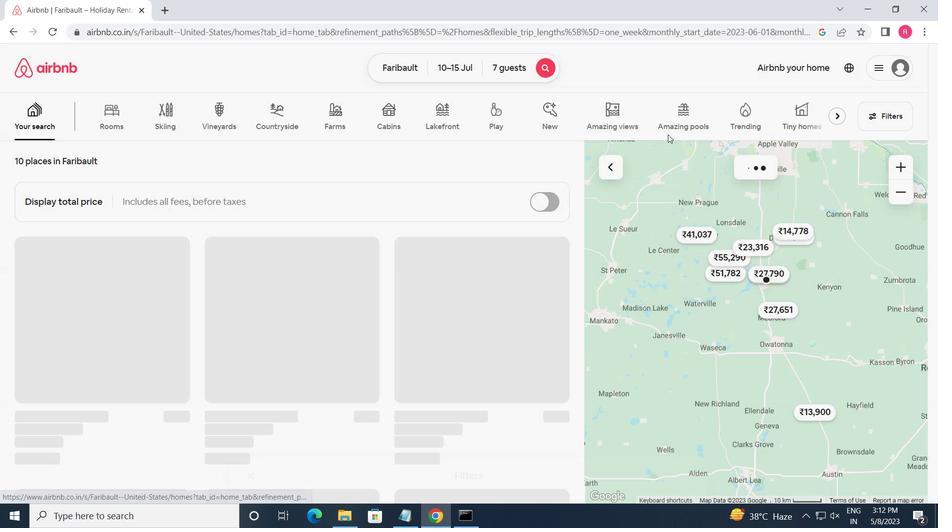 
